 Task: In the Page Alex.pptxadd a new layout 'blank'and insert a shape 'right arrow'shape fill with colour greyshape outline with colour purpleshape effects 3-d rotation ' off axis 1 left'
Action: Mouse moved to (29, 84)
Screenshot: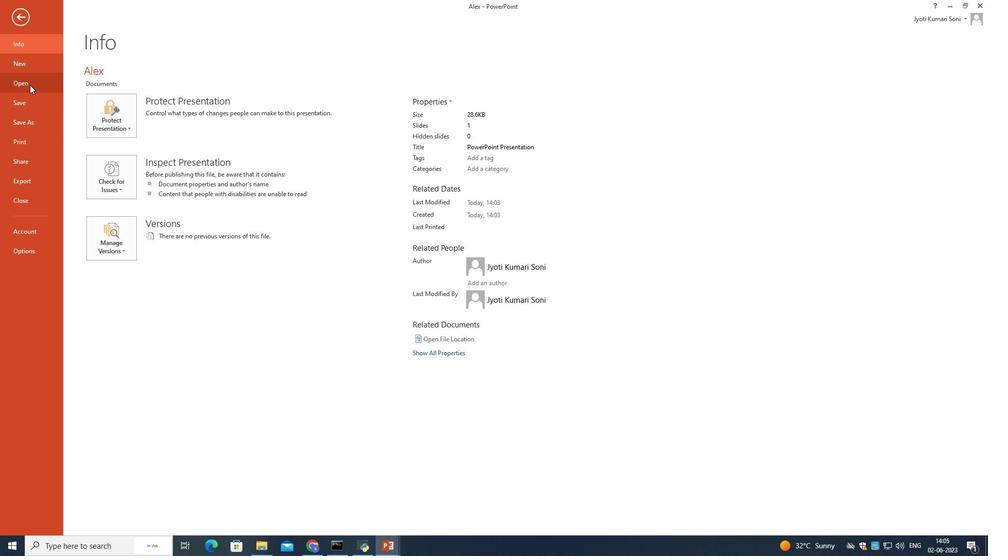 
Action: Mouse pressed left at (29, 84)
Screenshot: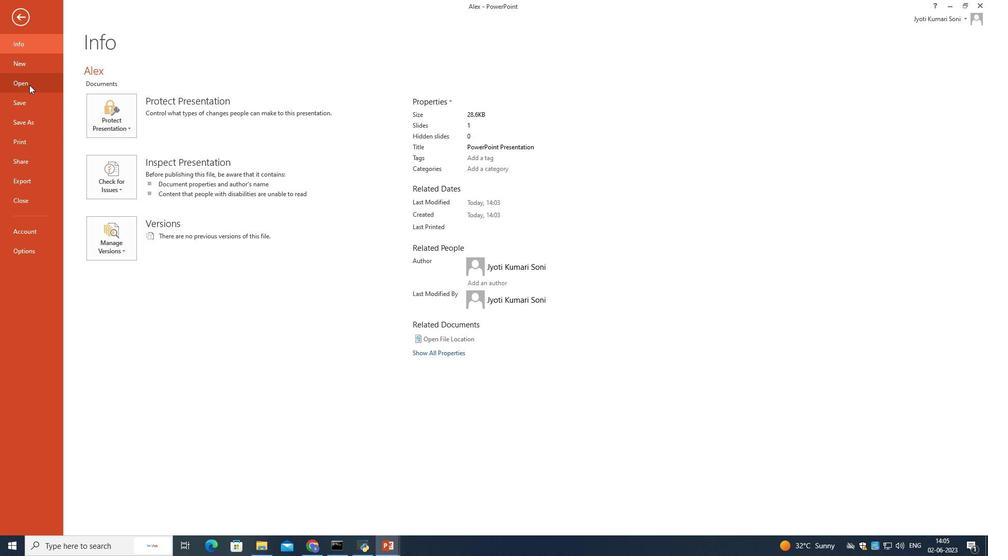 
Action: Mouse moved to (256, 113)
Screenshot: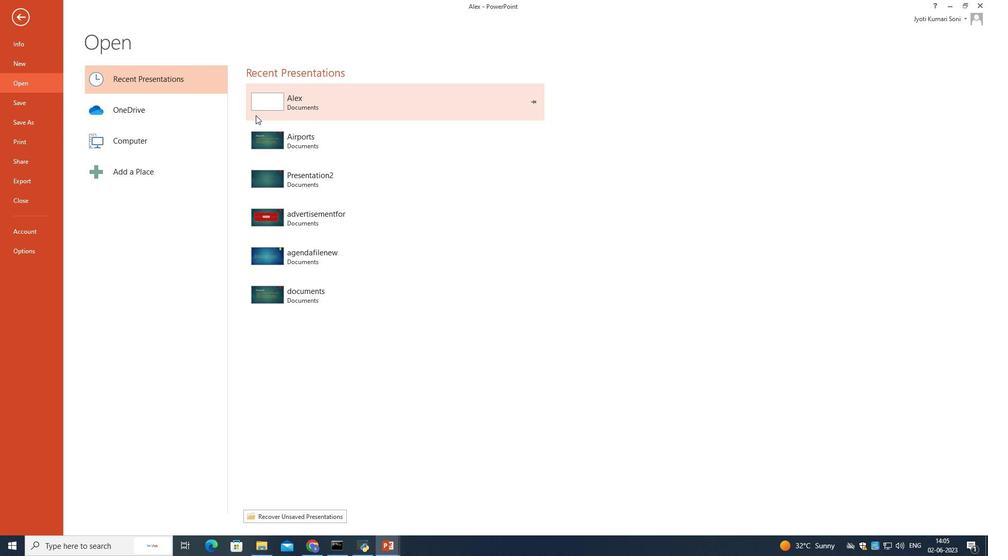 
Action: Mouse pressed left at (256, 113)
Screenshot: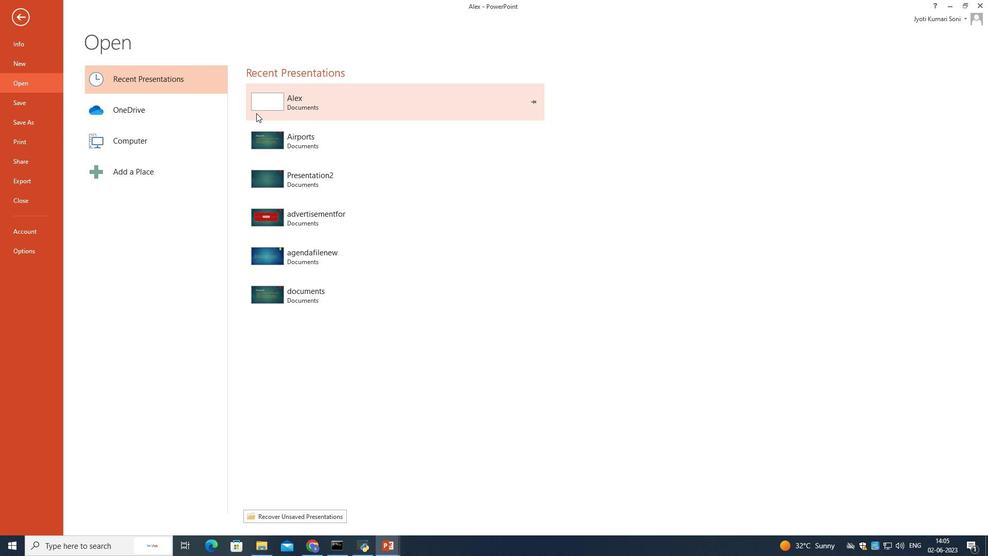 
Action: Mouse moved to (75, 20)
Screenshot: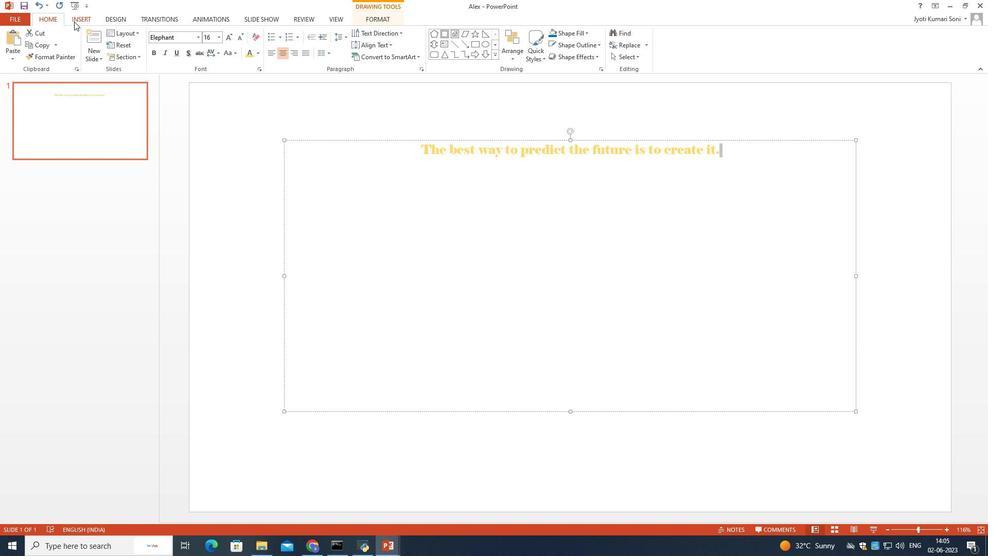 
Action: Mouse pressed left at (75, 20)
Screenshot: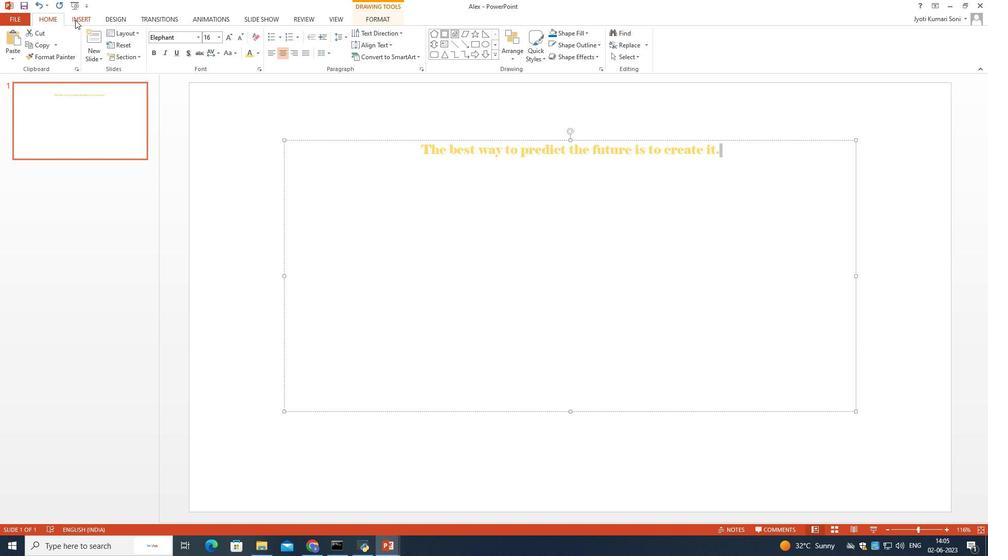 
Action: Mouse moved to (14, 43)
Screenshot: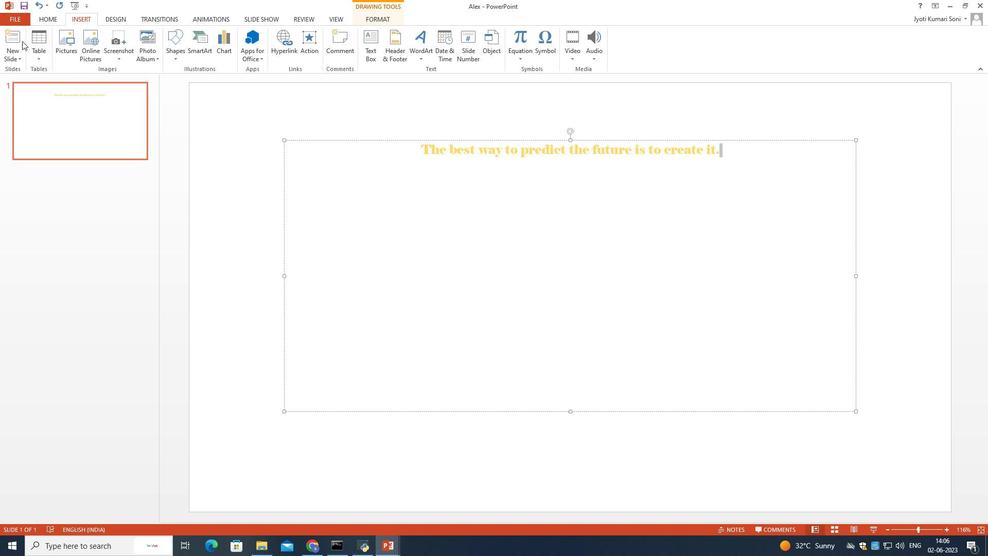 
Action: Mouse pressed left at (14, 43)
Screenshot: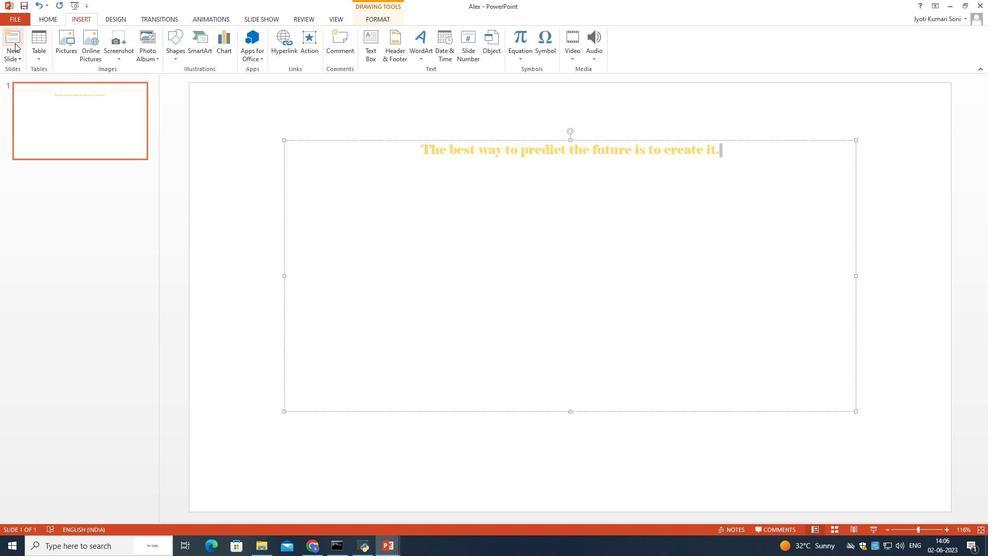 
Action: Mouse moved to (376, 167)
Screenshot: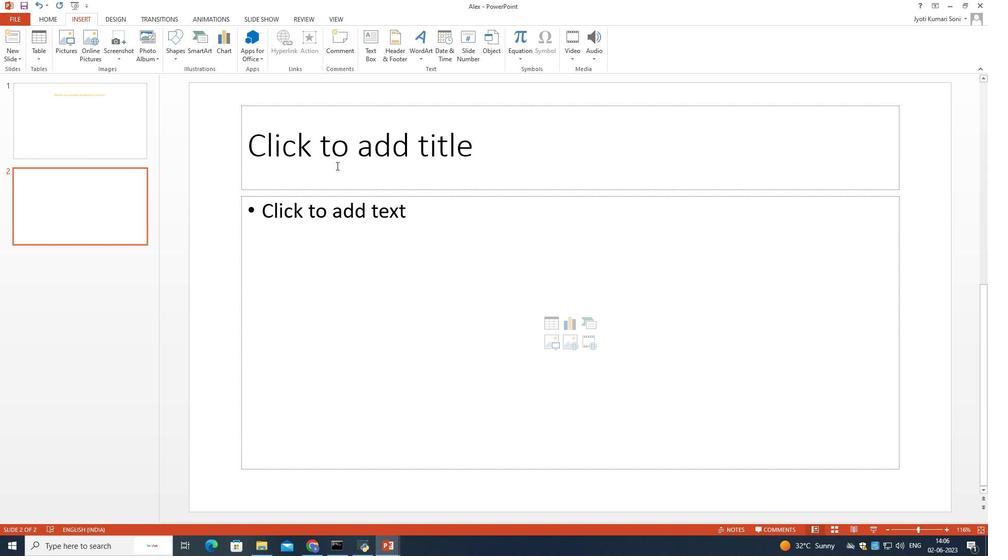
Action: Mouse pressed left at (376, 167)
Screenshot: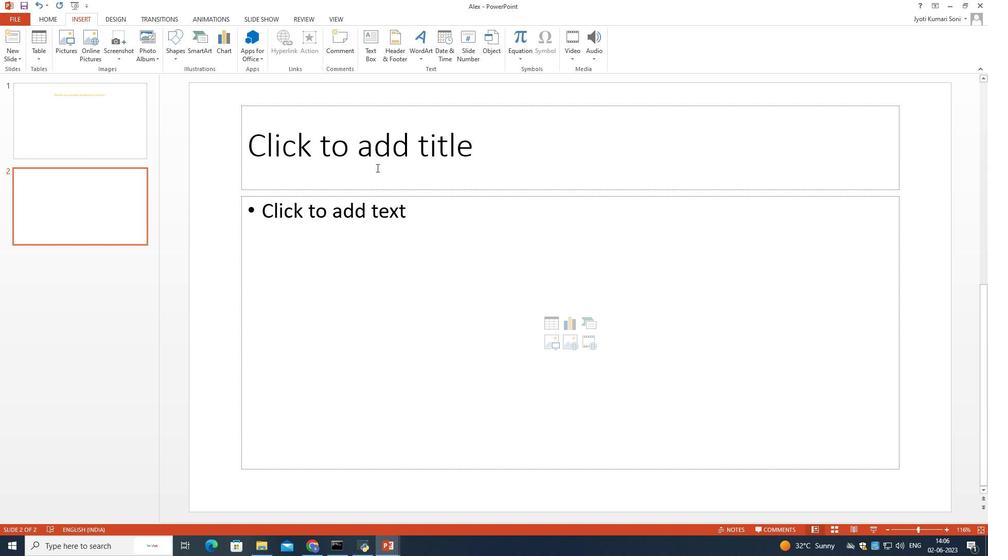 
Action: Mouse moved to (377, 167)
Screenshot: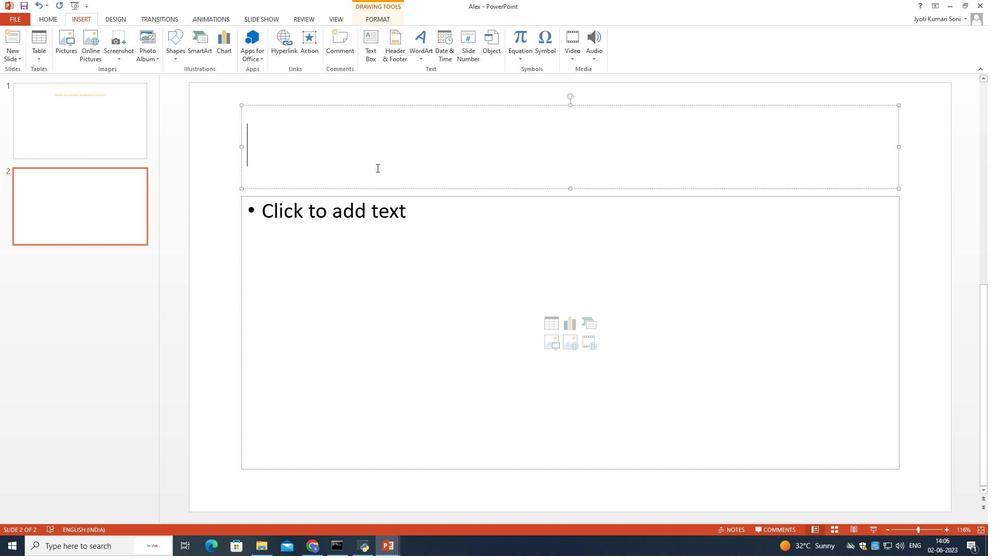 
Action: Mouse pressed left at (377, 167)
Screenshot: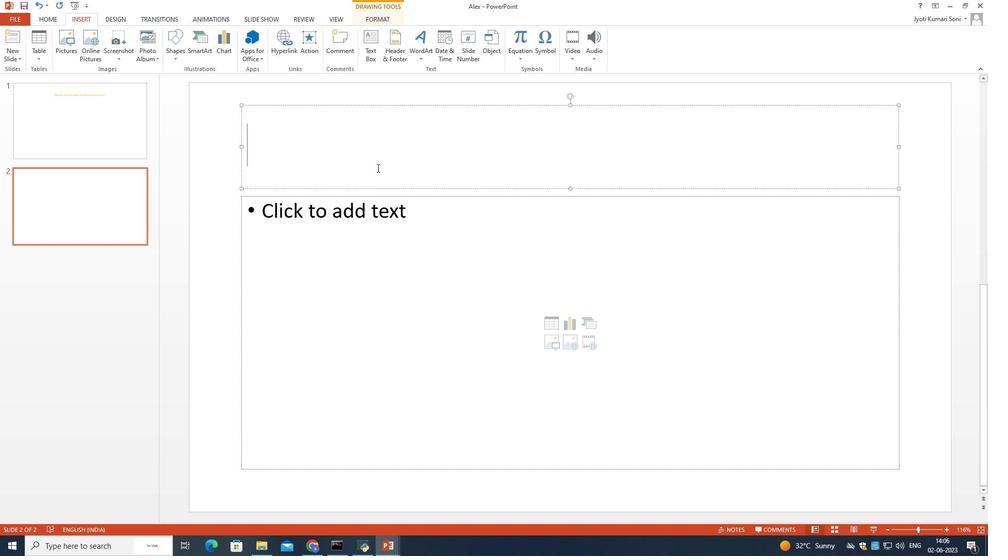 
Action: Mouse moved to (558, 104)
Screenshot: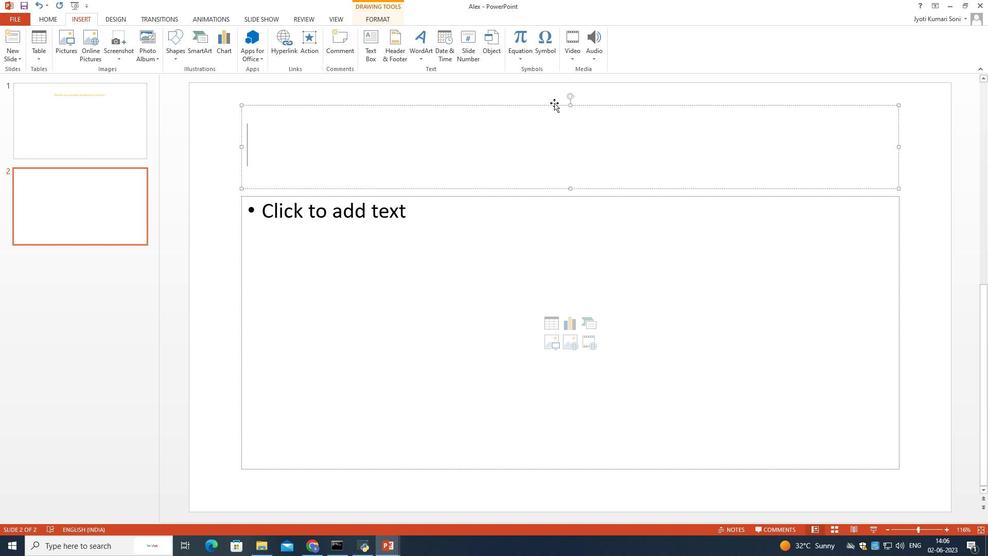 
Action: Mouse pressed right at (558, 104)
Screenshot: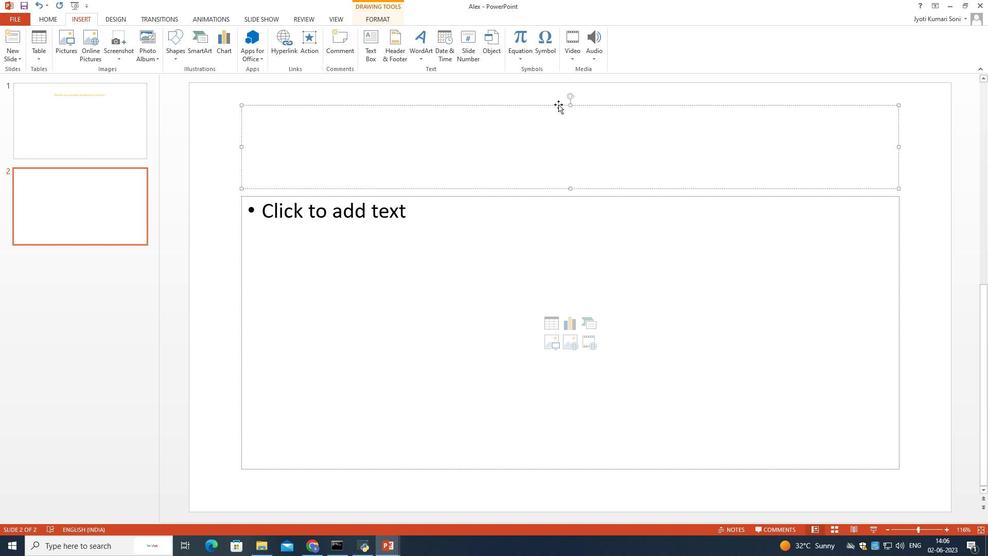 
Action: Mouse moved to (564, 111)
Screenshot: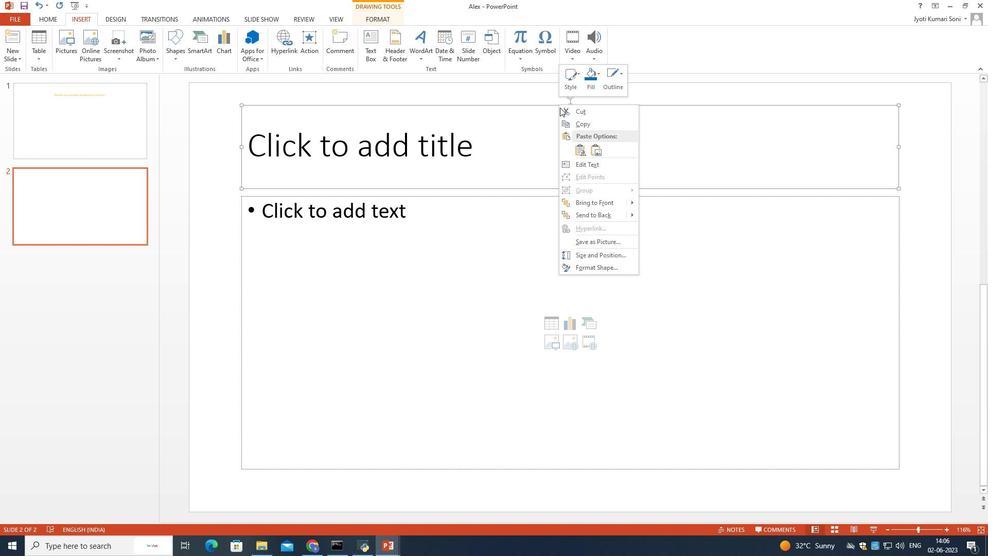 
Action: Mouse pressed left at (564, 111)
Screenshot: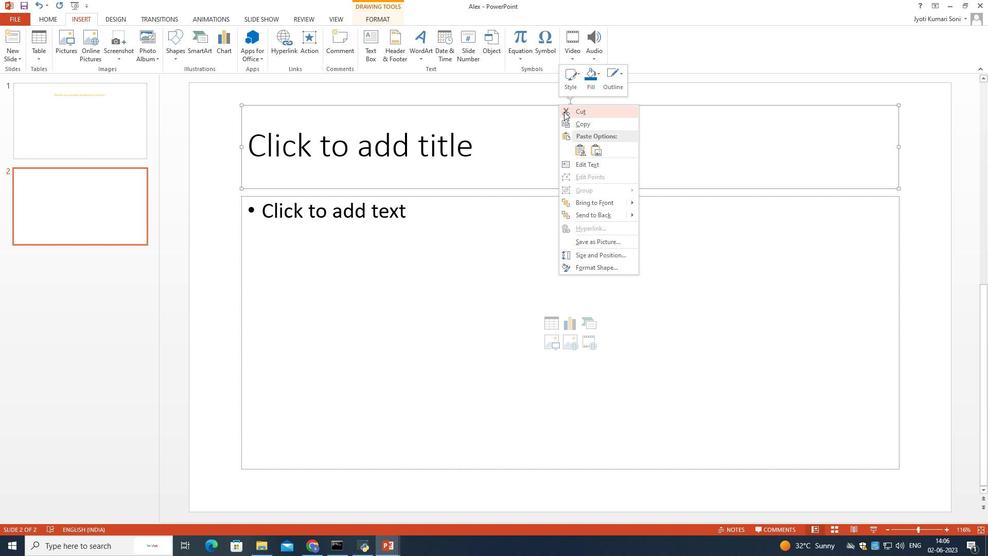 
Action: Mouse moved to (539, 215)
Screenshot: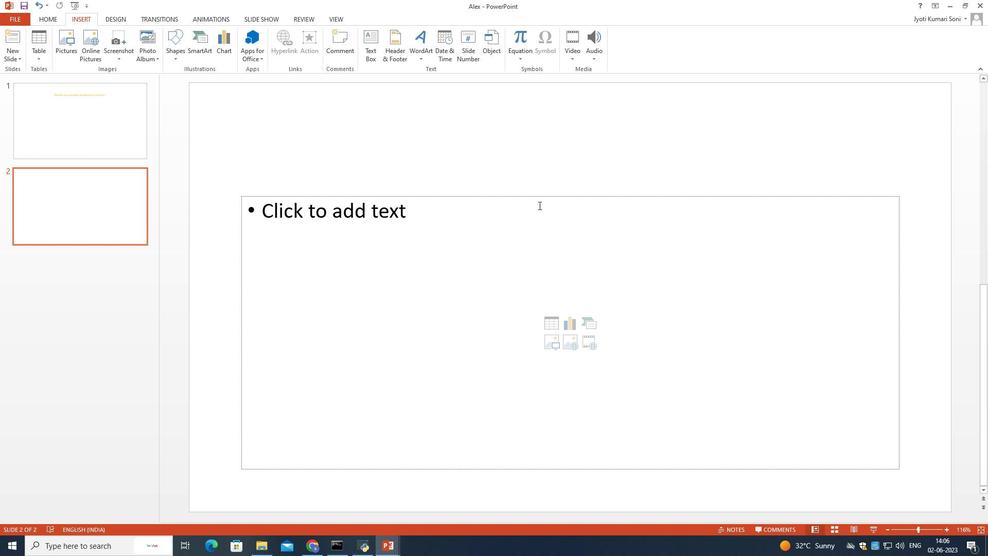 
Action: Mouse pressed left at (539, 215)
Screenshot: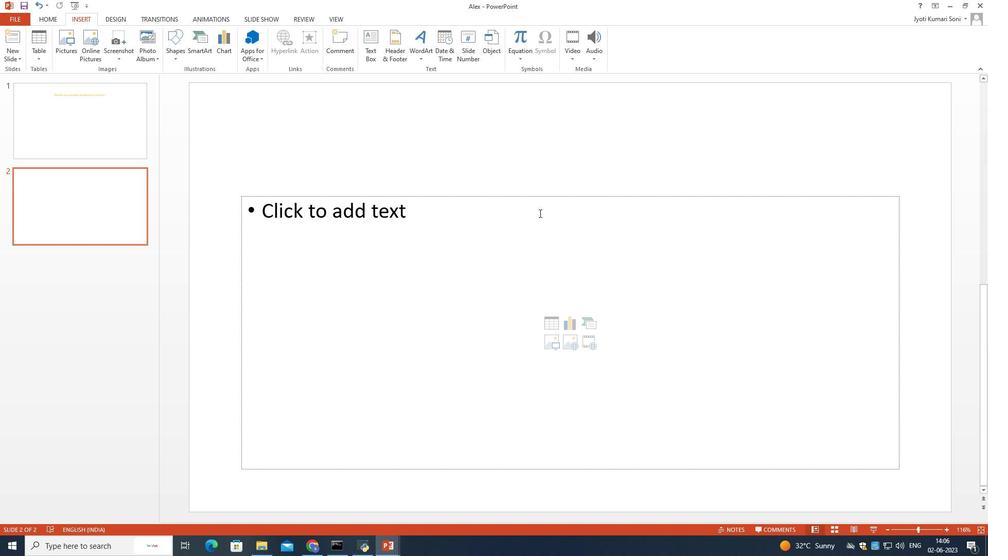 
Action: Mouse moved to (570, 196)
Screenshot: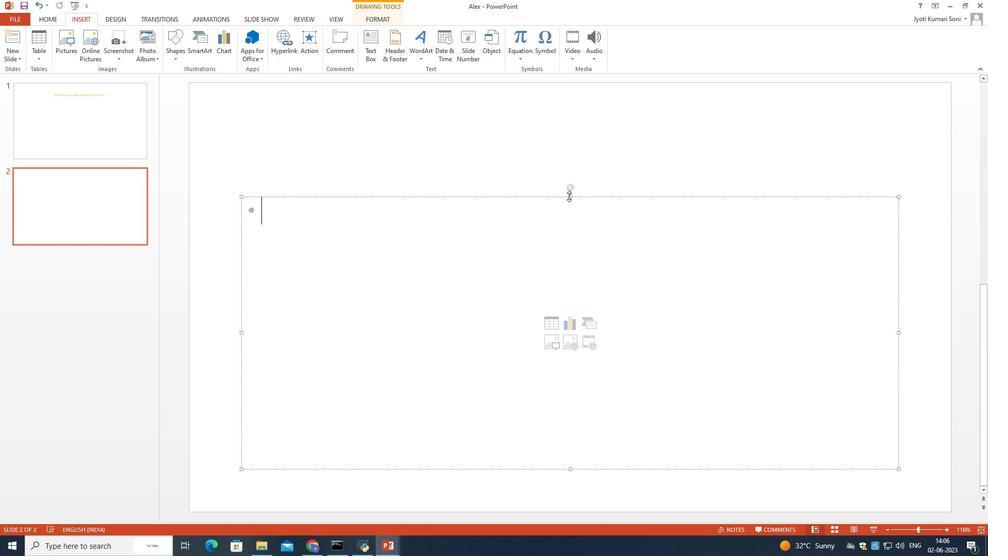 
Action: Mouse pressed left at (570, 196)
Screenshot: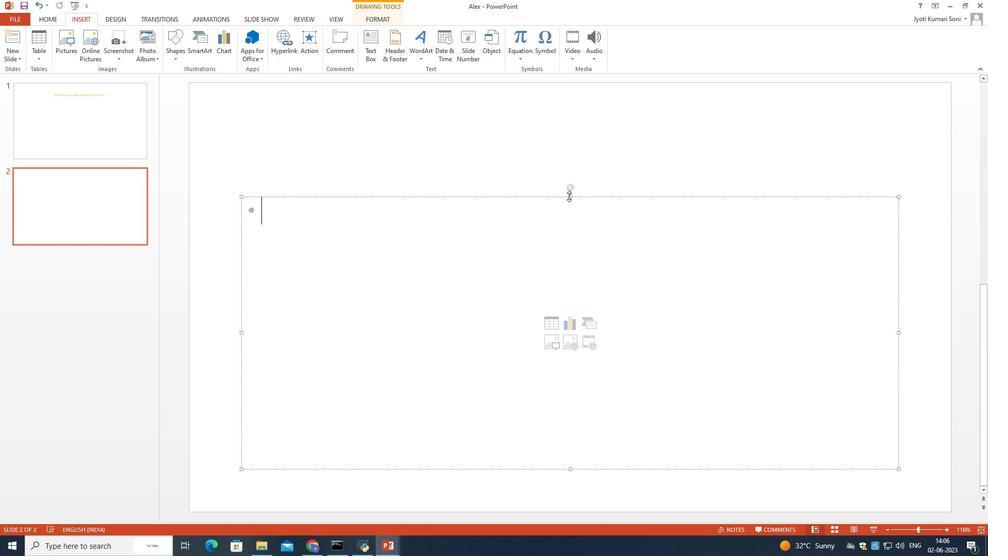 
Action: Mouse moved to (509, 201)
Screenshot: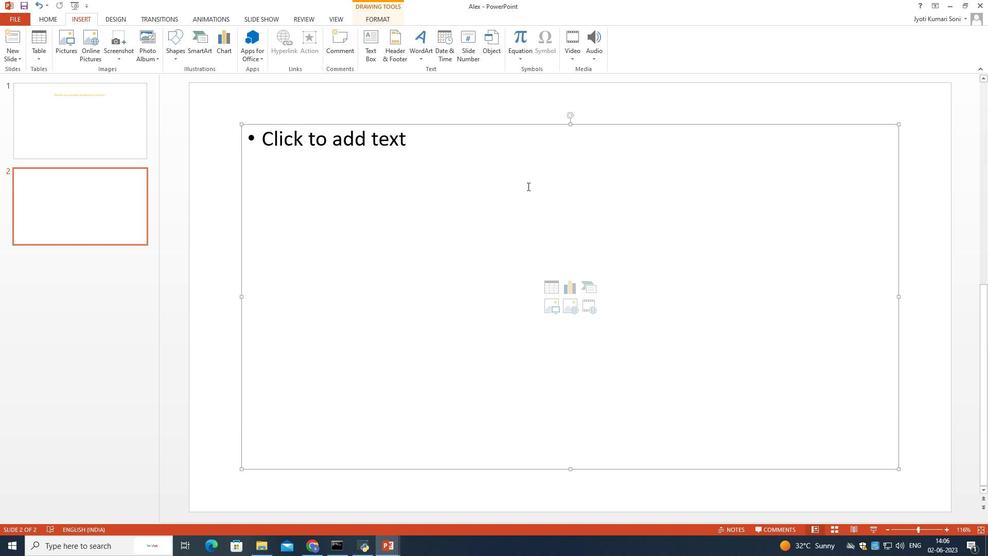 
Action: Mouse pressed left at (509, 201)
Screenshot: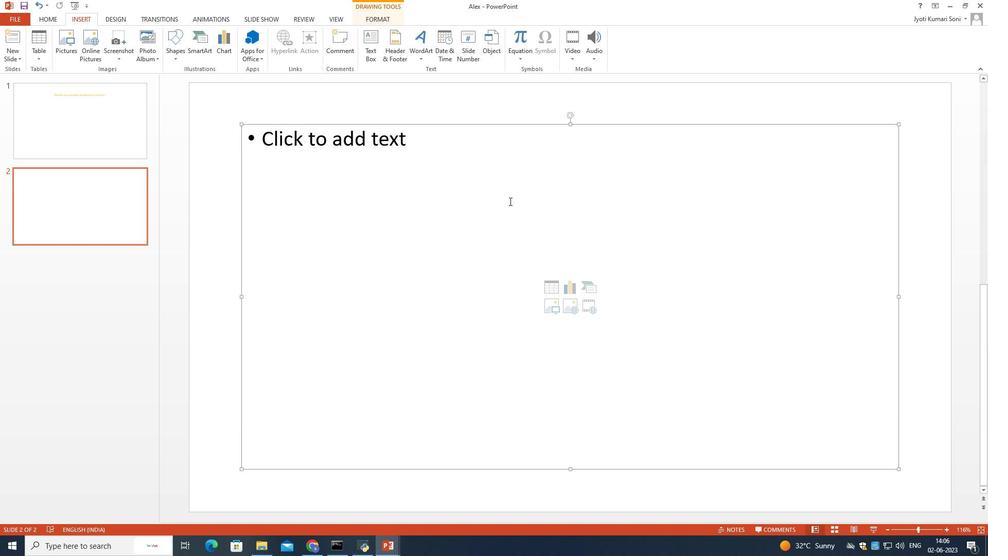 
Action: Mouse moved to (174, 61)
Screenshot: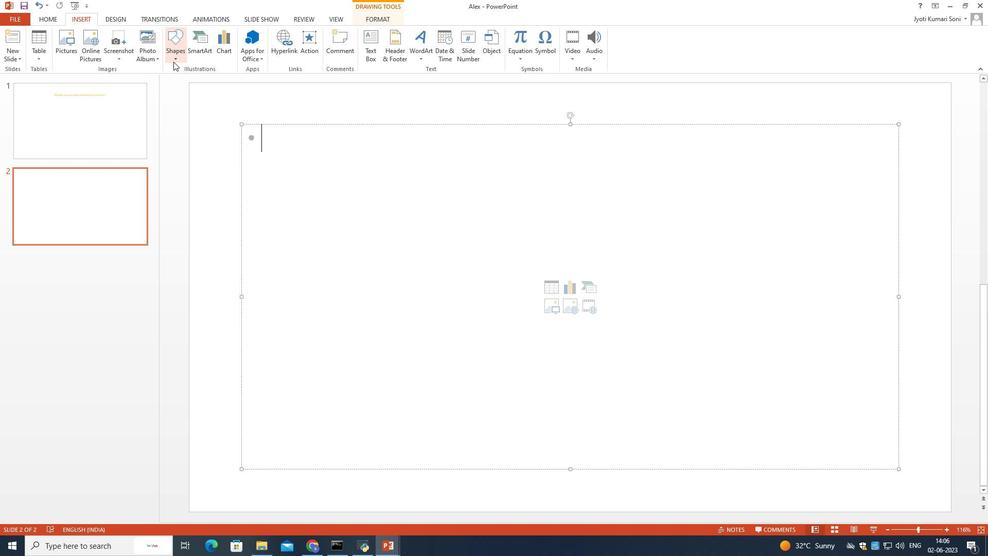 
Action: Mouse pressed left at (174, 61)
Screenshot: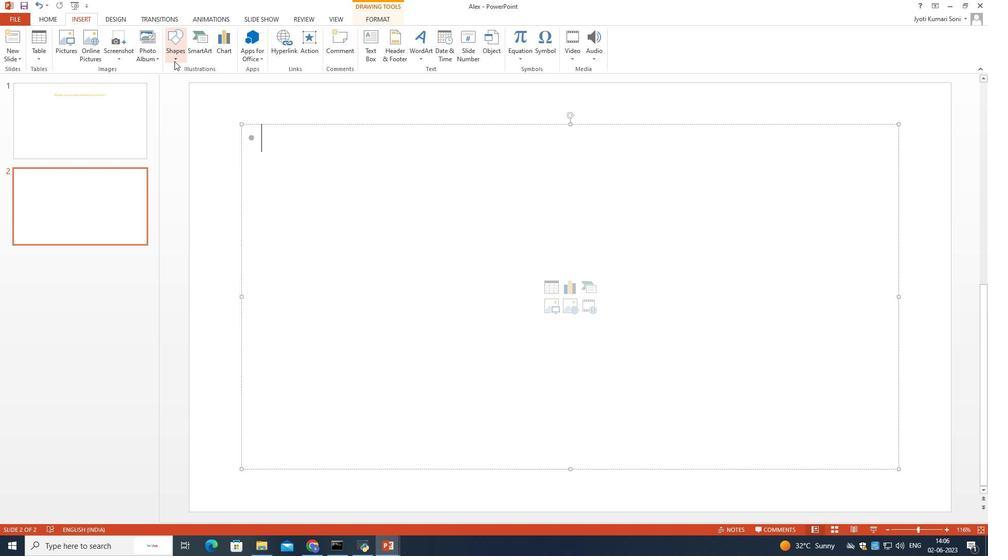 
Action: Mouse moved to (174, 211)
Screenshot: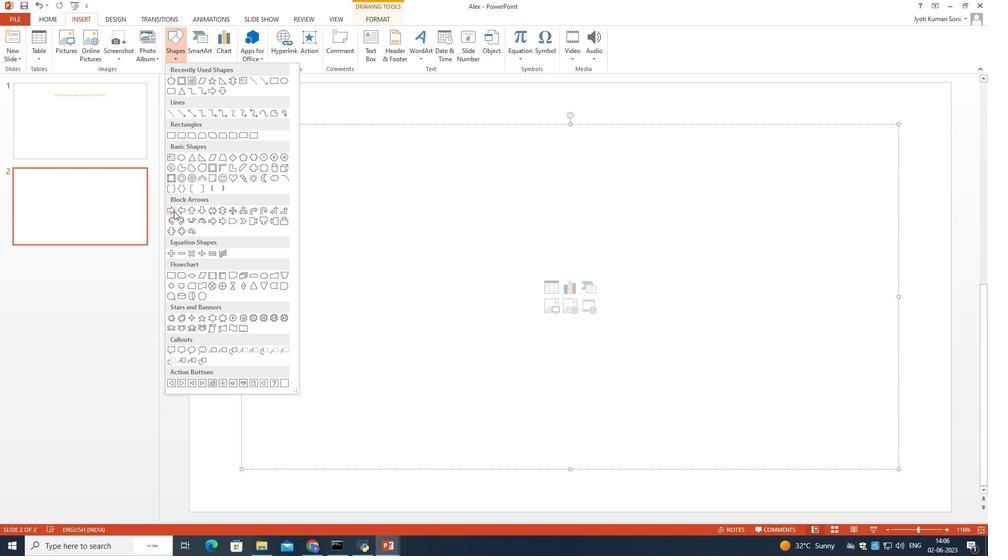 
Action: Mouse pressed left at (174, 211)
Screenshot: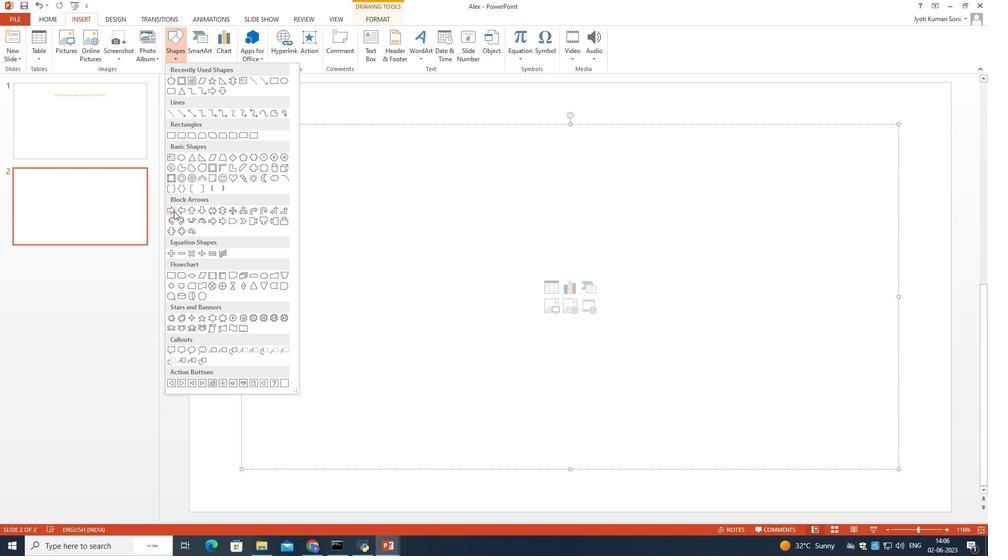 
Action: Mouse moved to (351, 201)
Screenshot: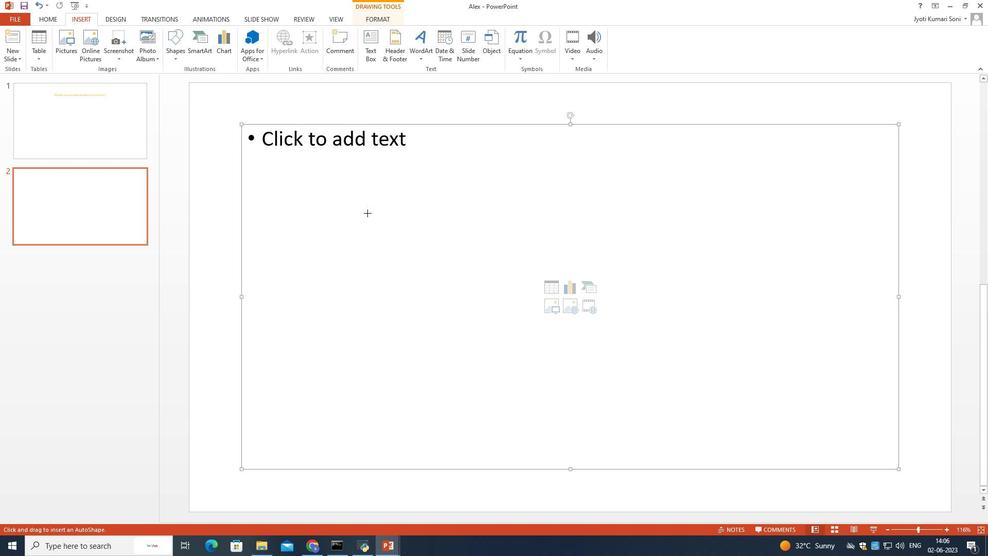 
Action: Mouse pressed left at (351, 201)
Screenshot: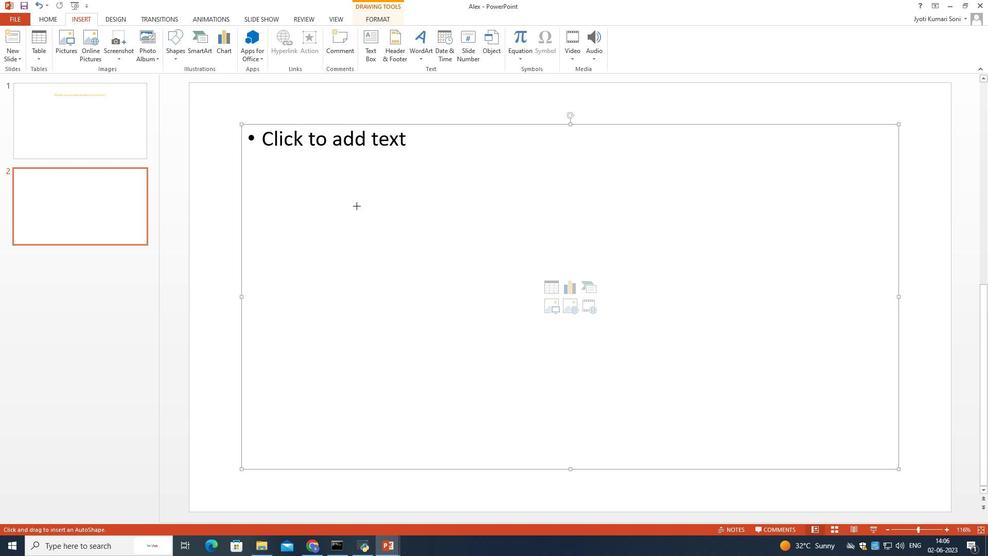 
Action: Mouse moved to (479, 310)
Screenshot: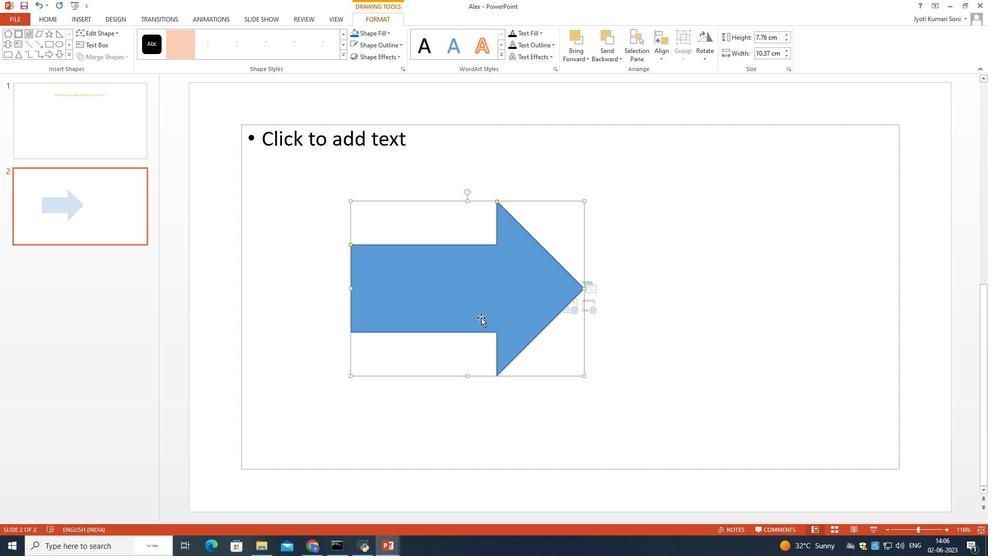 
Action: Mouse pressed left at (479, 310)
Screenshot: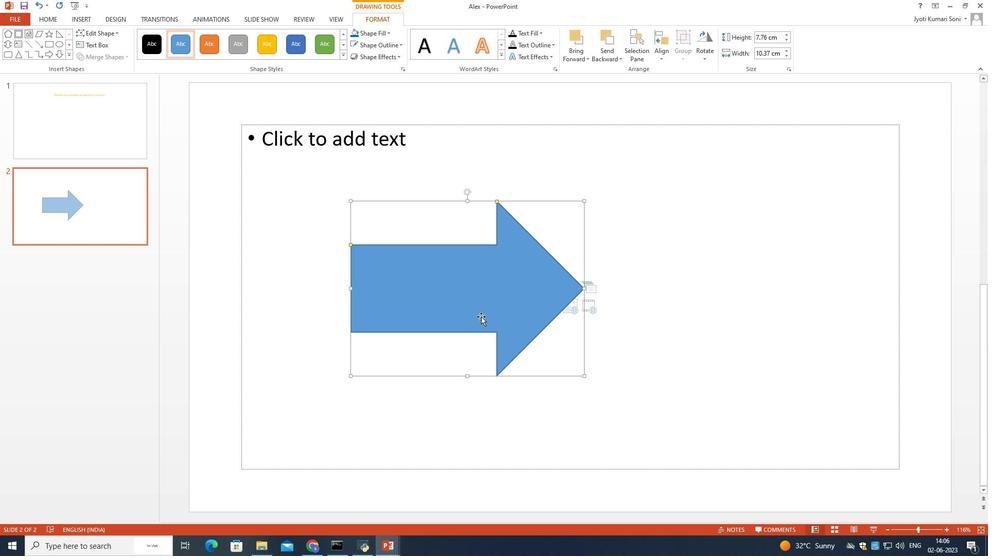 
Action: Mouse moved to (521, 220)
Screenshot: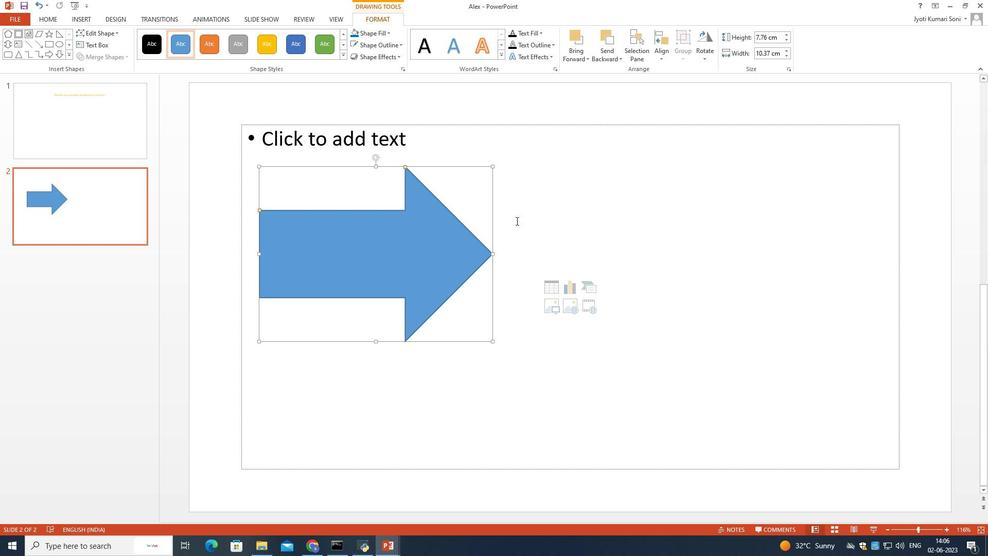 
Action: Mouse pressed left at (521, 220)
Screenshot: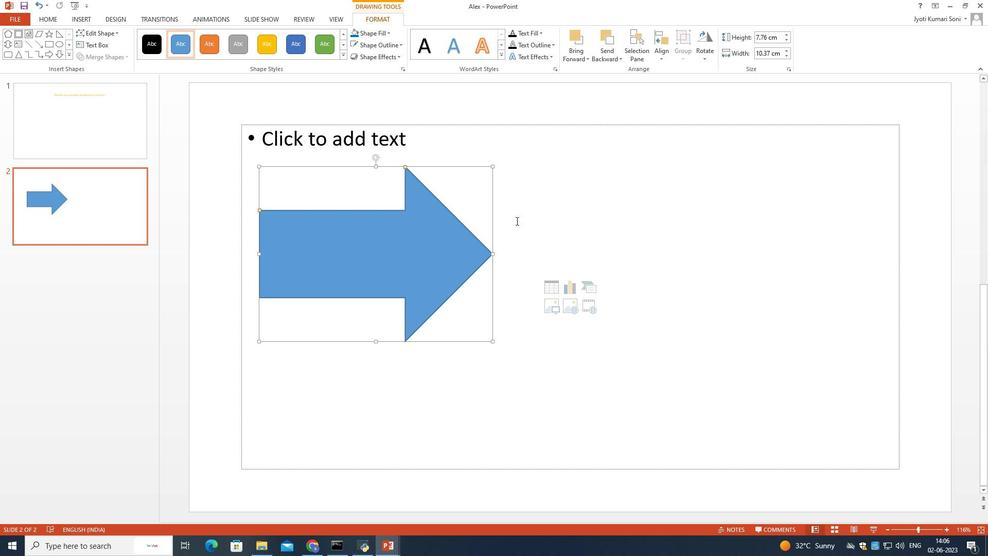 
Action: Mouse moved to (384, 222)
Screenshot: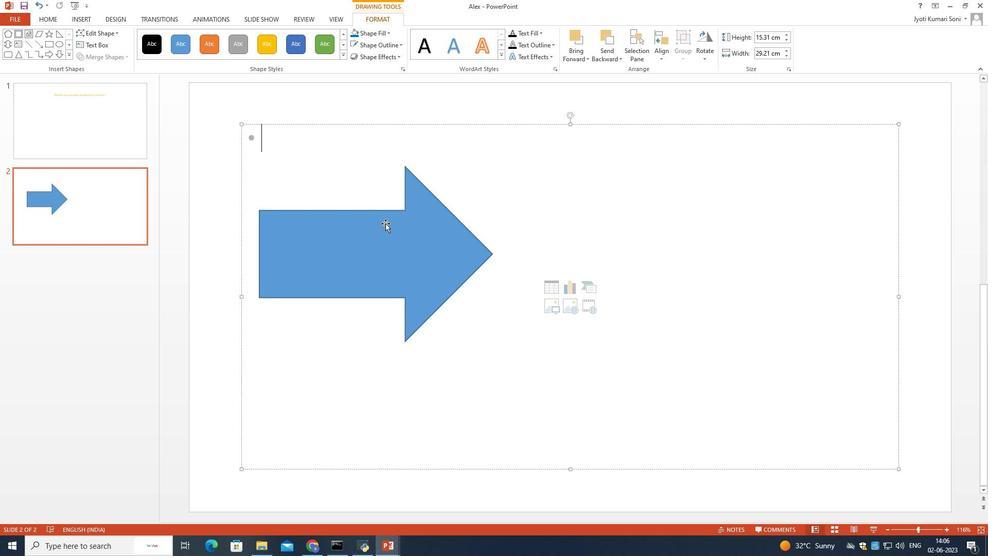 
Action: Key pressed <Key.backspace>
Screenshot: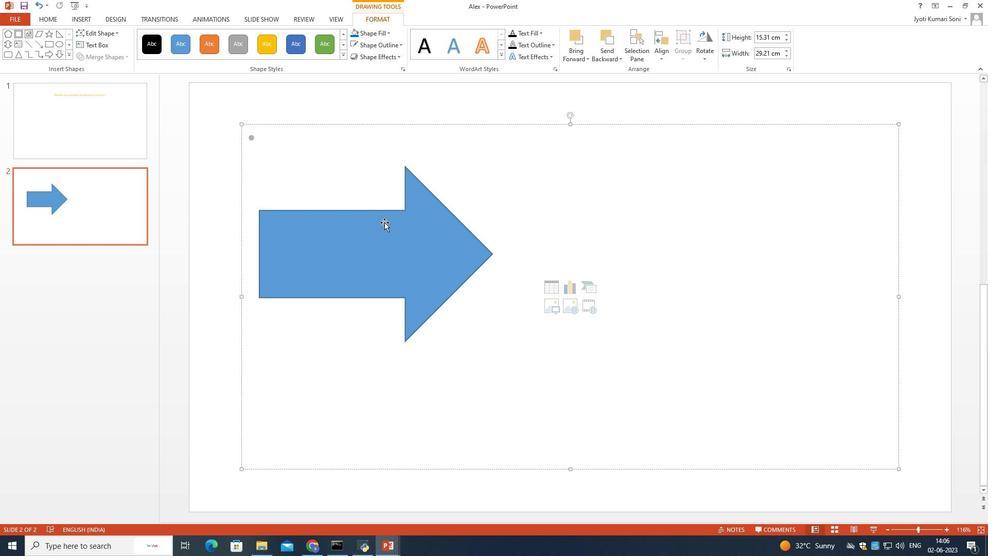 
Action: Mouse moved to (351, 258)
Screenshot: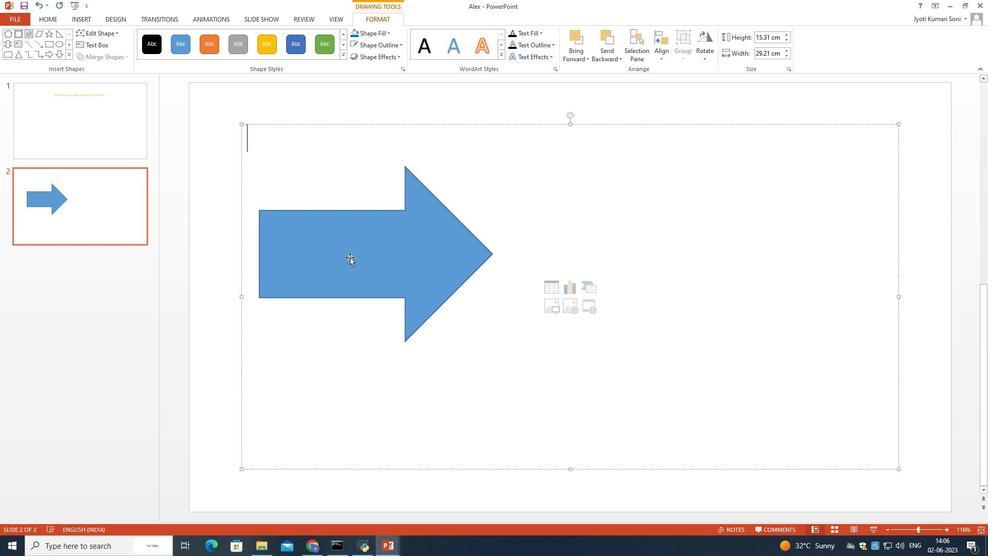 
Action: Mouse pressed left at (351, 258)
Screenshot: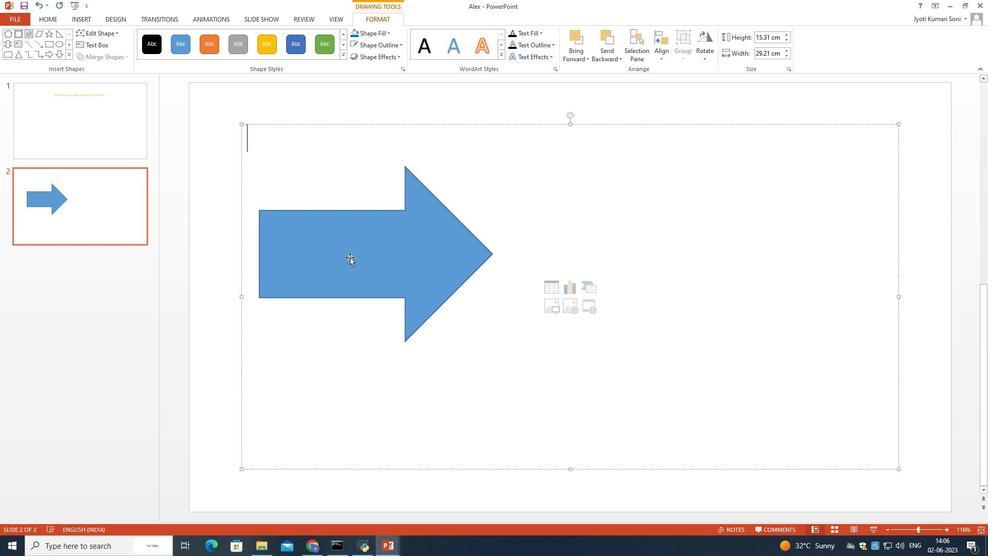 
Action: Mouse moved to (234, 43)
Screenshot: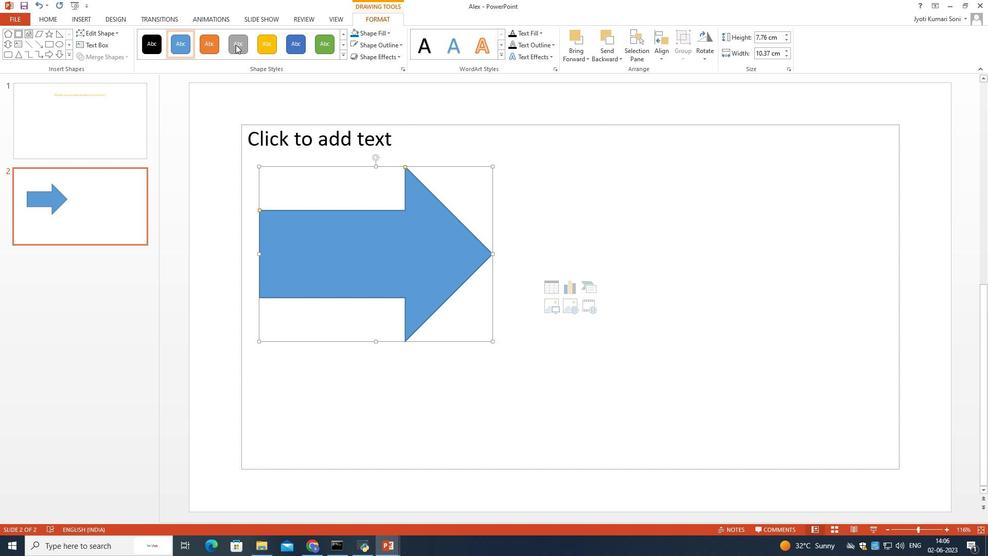 
Action: Mouse pressed left at (234, 43)
Screenshot: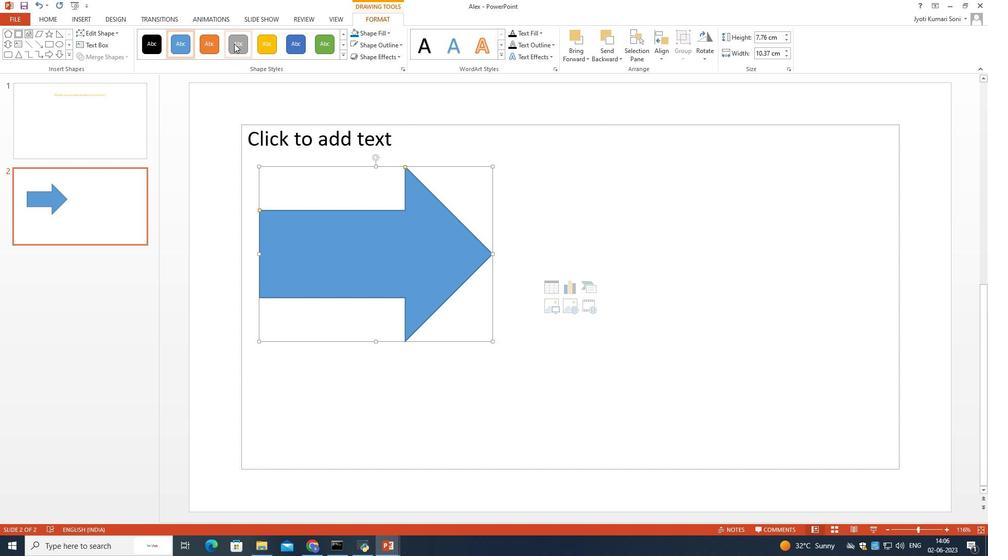 
Action: Mouse moved to (334, 228)
Screenshot: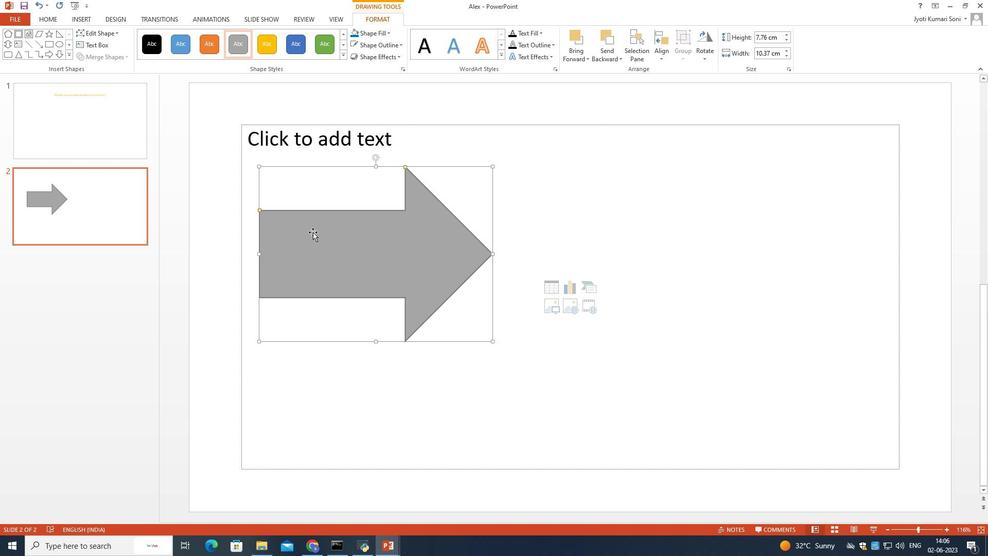 
Action: Mouse pressed left at (334, 228)
Screenshot: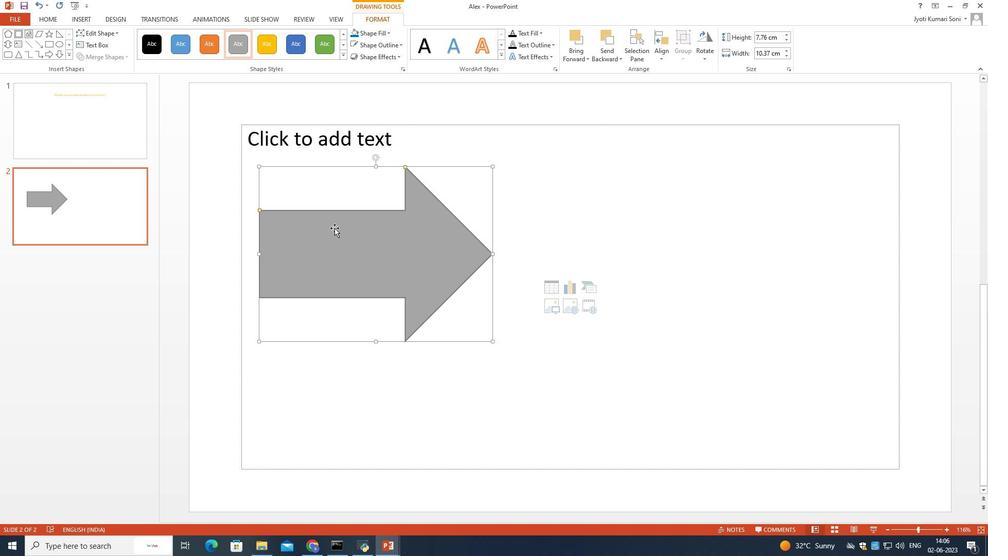 
Action: Mouse moved to (548, 44)
Screenshot: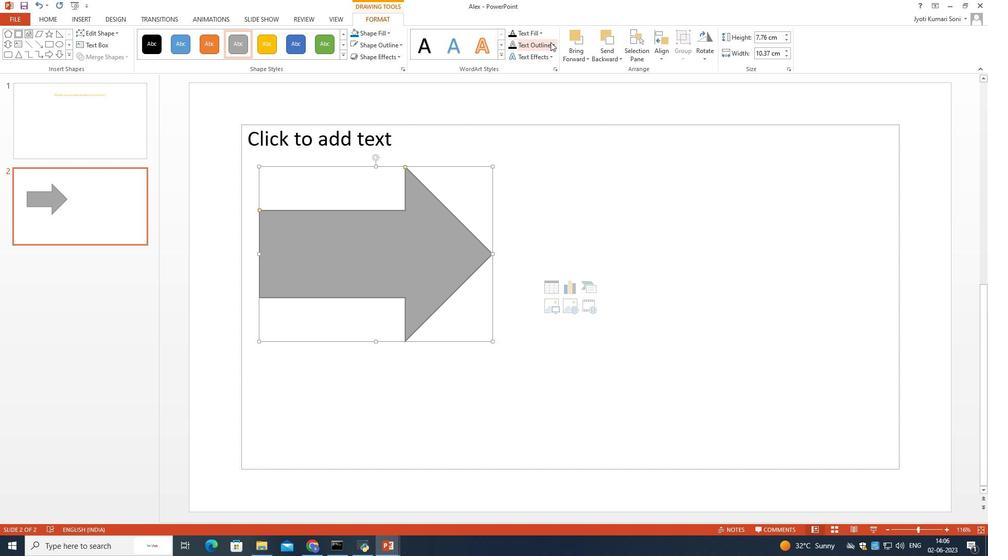 
Action: Mouse pressed left at (548, 44)
Screenshot: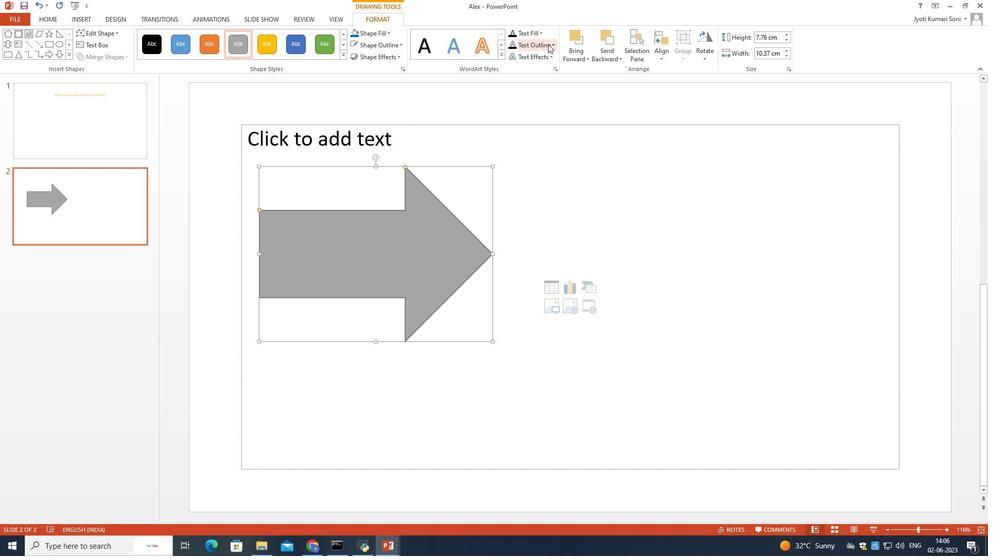 
Action: Mouse moved to (409, 231)
Screenshot: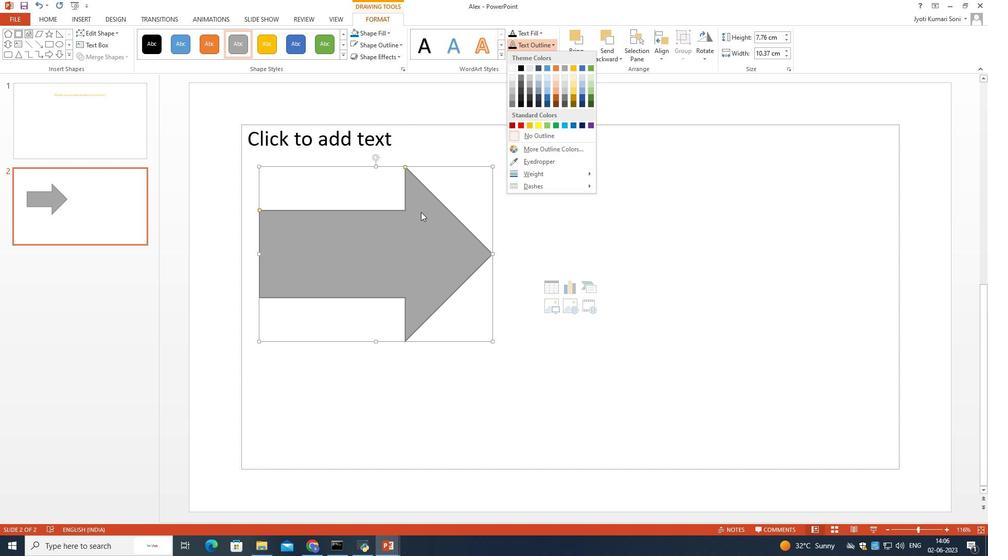 
Action: Mouse pressed left at (409, 231)
Screenshot: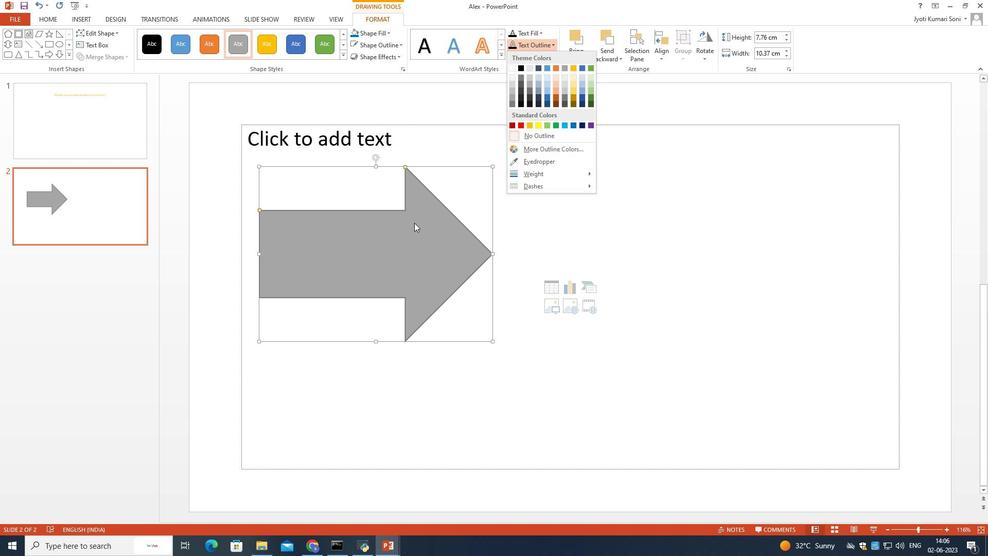 
Action: Mouse moved to (374, 14)
Screenshot: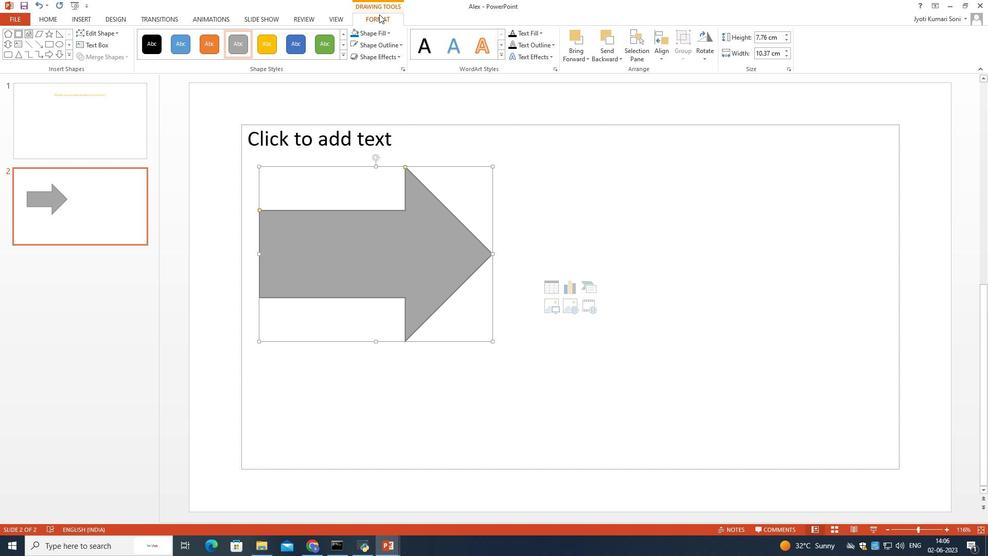 
Action: Mouse pressed left at (374, 14)
Screenshot: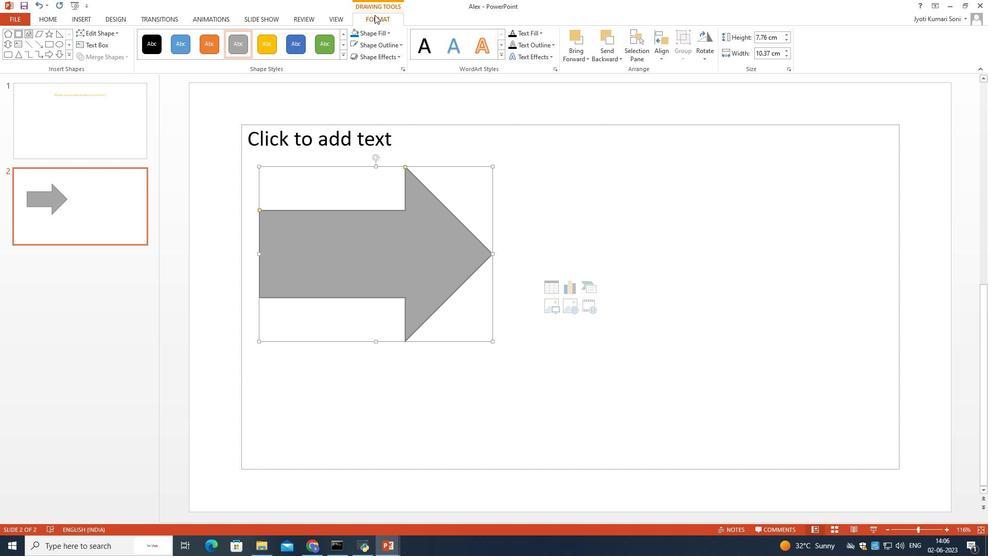 
Action: Mouse moved to (400, 45)
Screenshot: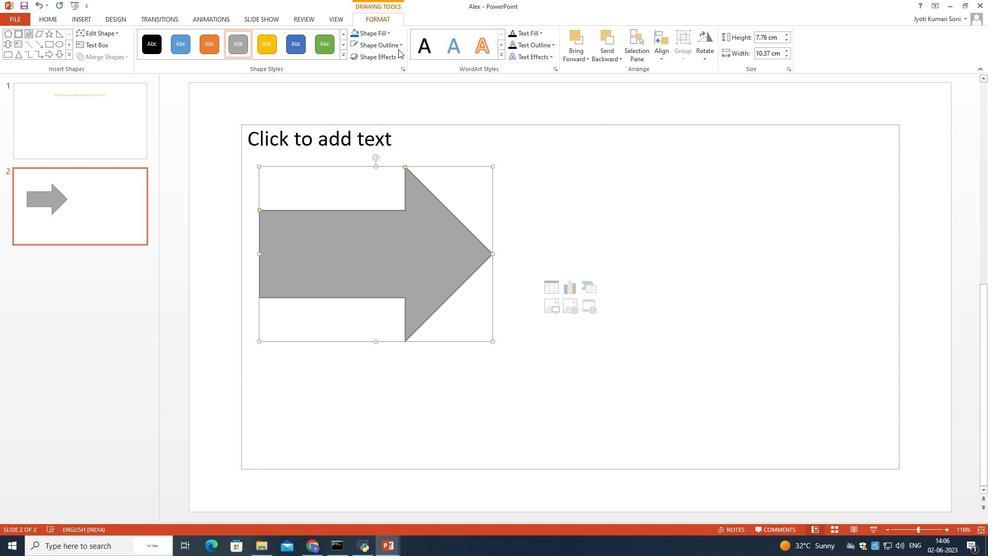 
Action: Mouse pressed left at (400, 45)
Screenshot: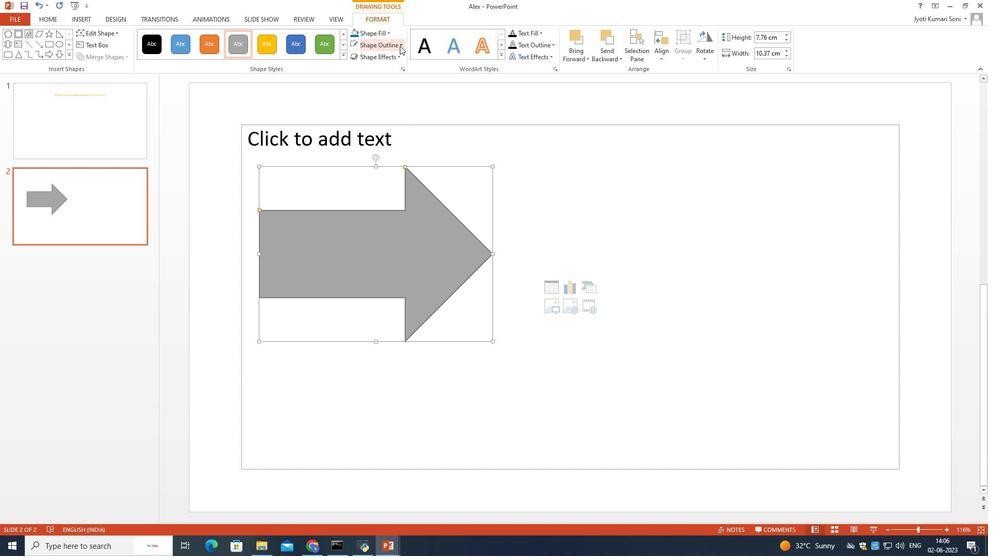
Action: Mouse moved to (432, 125)
Screenshot: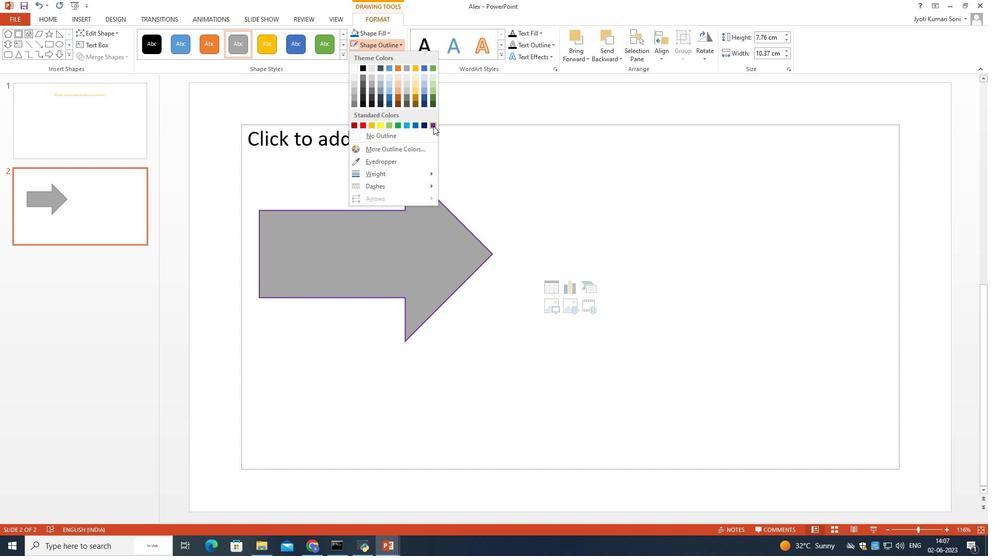 
Action: Mouse pressed left at (432, 125)
Screenshot: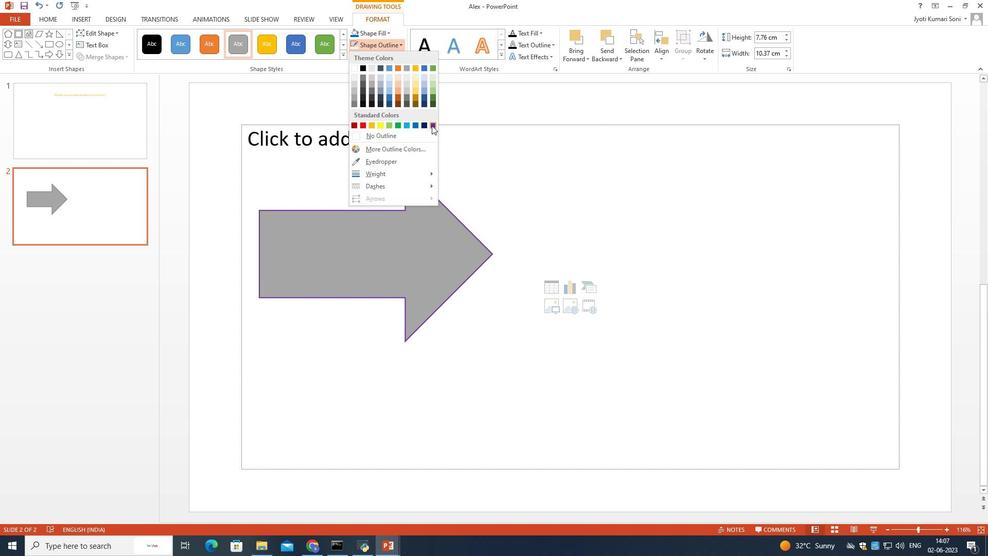 
Action: Mouse moved to (384, 57)
Screenshot: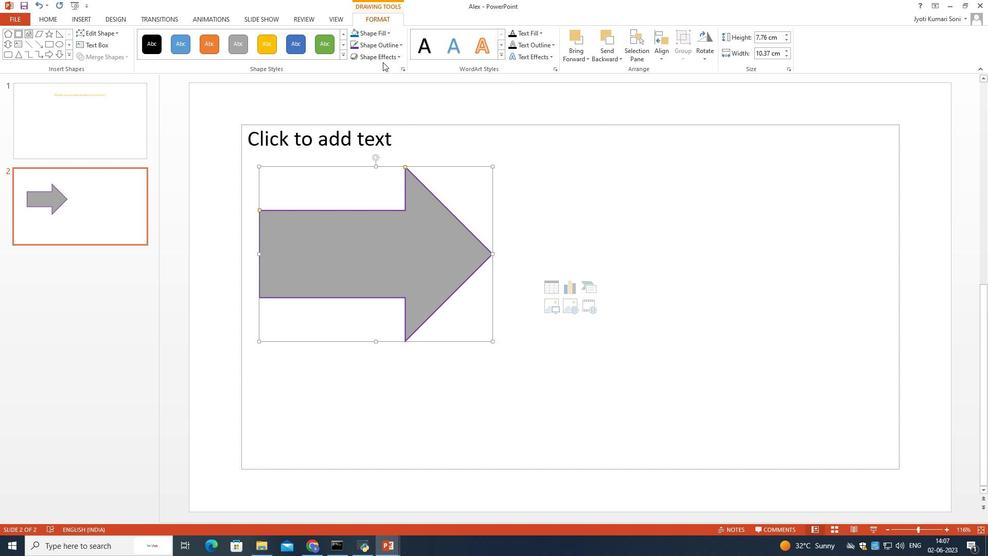
Action: Mouse pressed left at (384, 57)
Screenshot: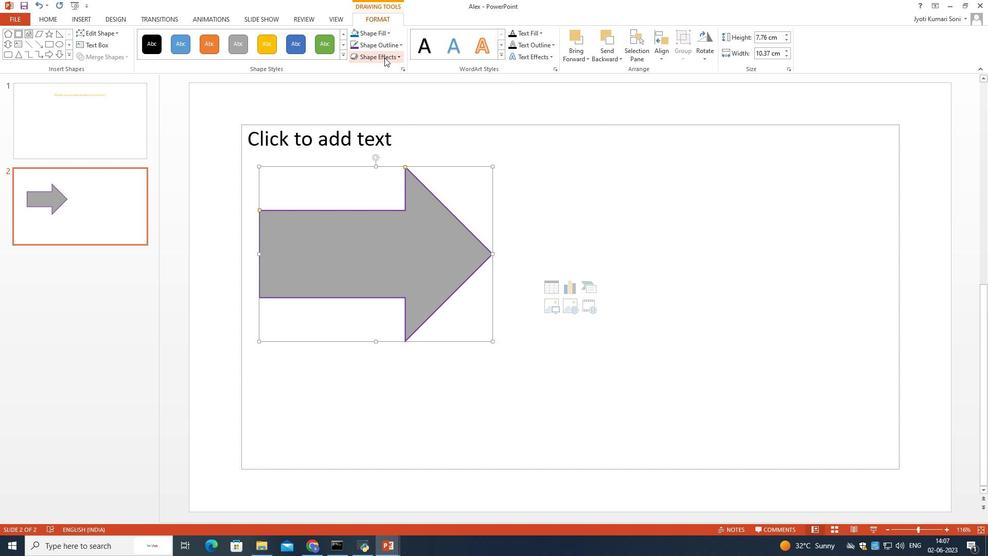
Action: Mouse moved to (461, 296)
Screenshot: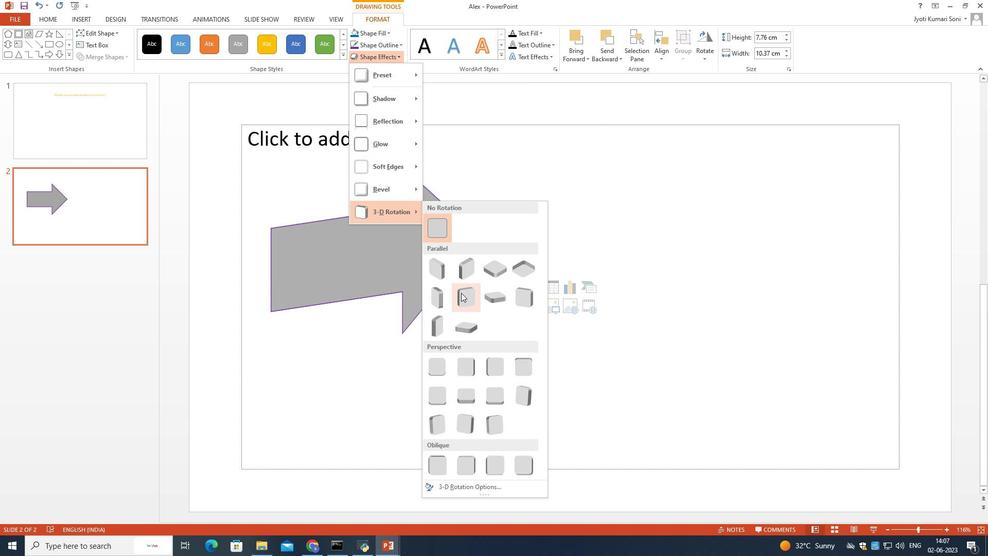 
Action: Mouse scrolled (461, 295) with delta (0, 0)
Screenshot: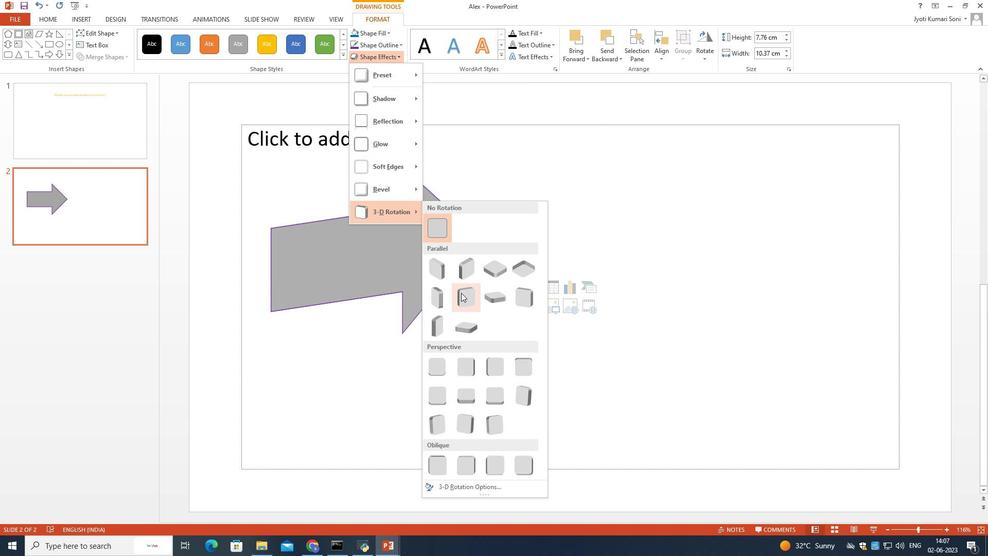 
Action: Mouse scrolled (461, 296) with delta (0, 0)
Screenshot: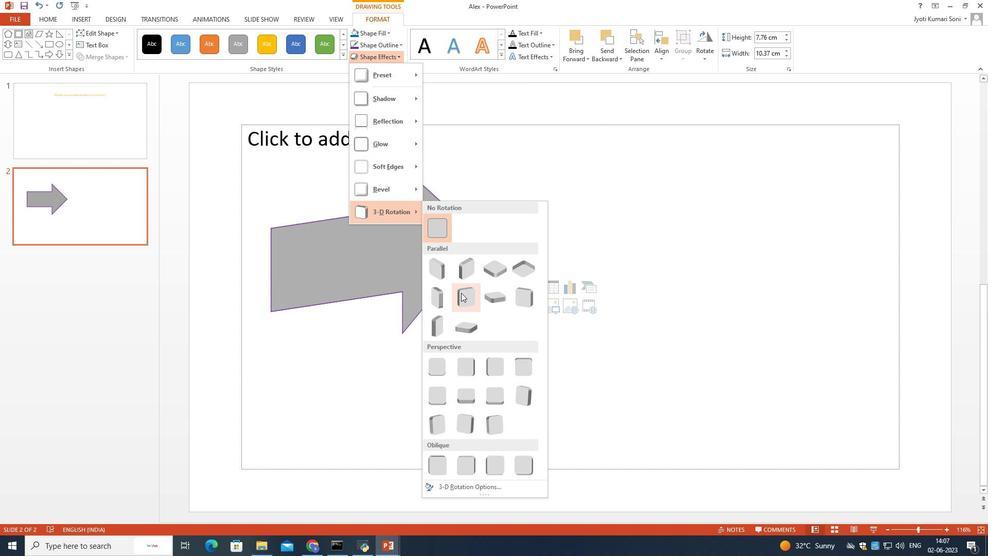 
Action: Mouse moved to (446, 297)
Screenshot: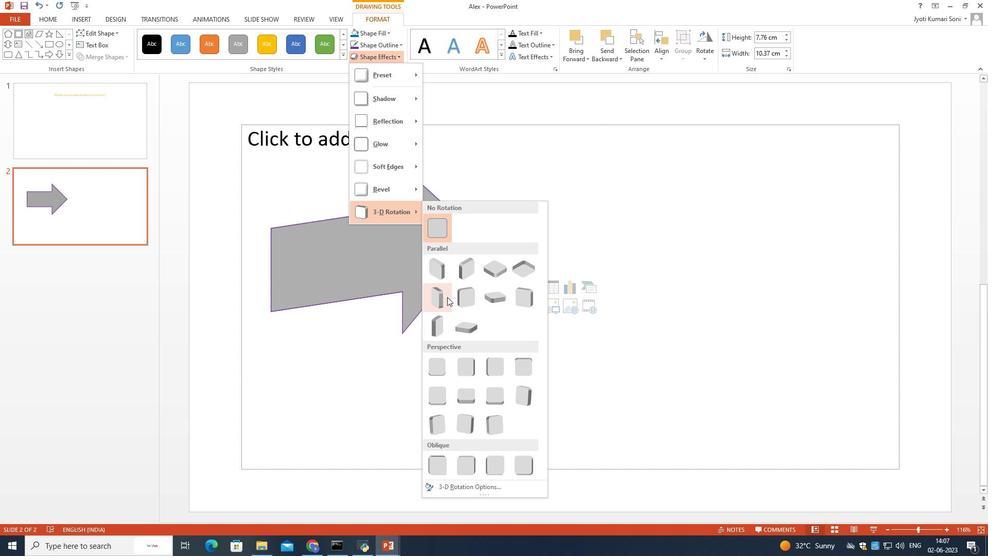 
Action: Mouse pressed left at (446, 297)
Screenshot: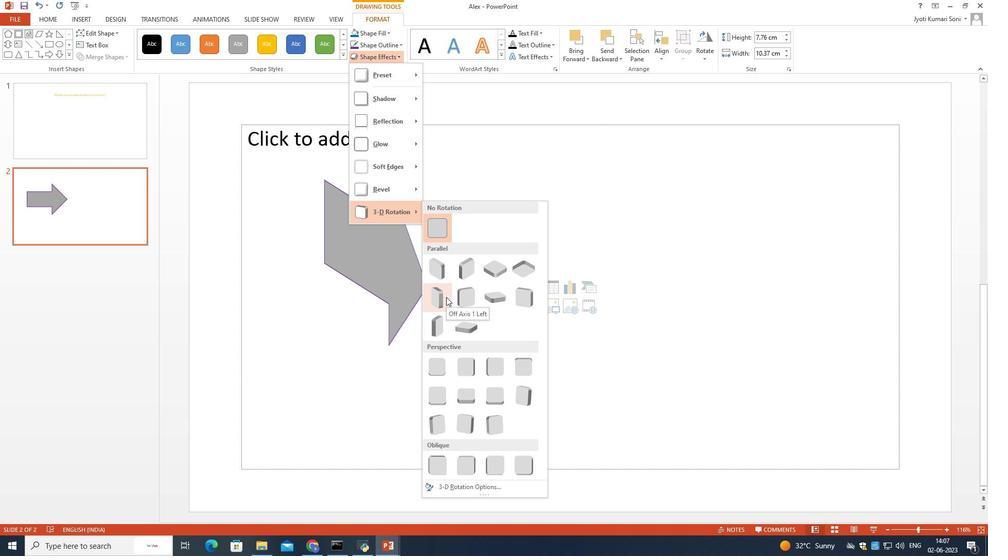 
Action: Mouse moved to (557, 266)
Screenshot: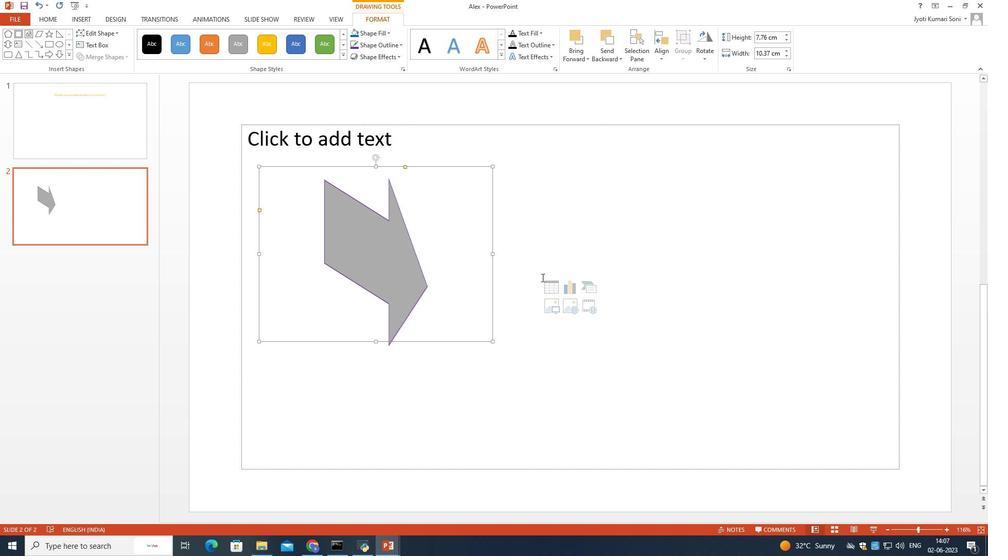 
Action: Mouse pressed left at (557, 266)
Screenshot: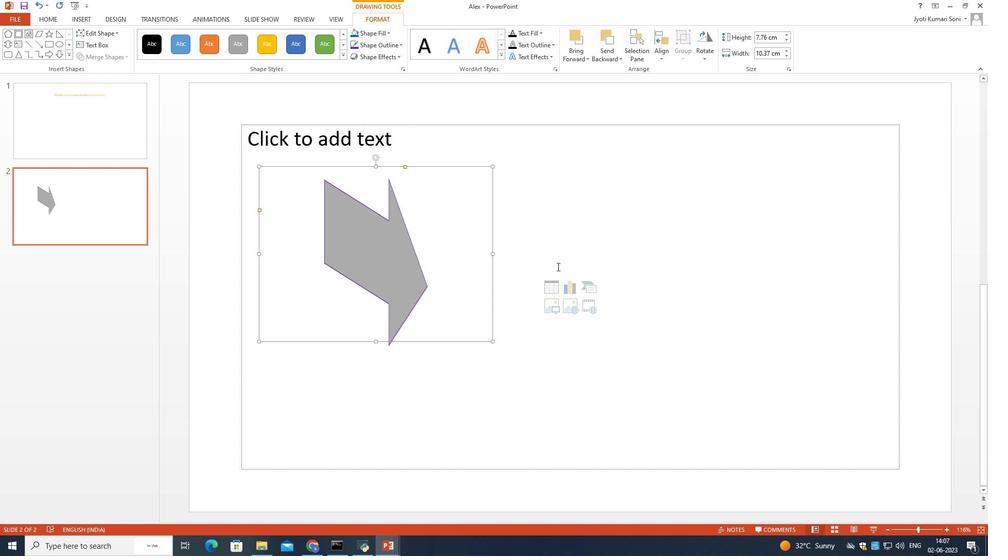 
Action: Mouse moved to (477, 300)
Screenshot: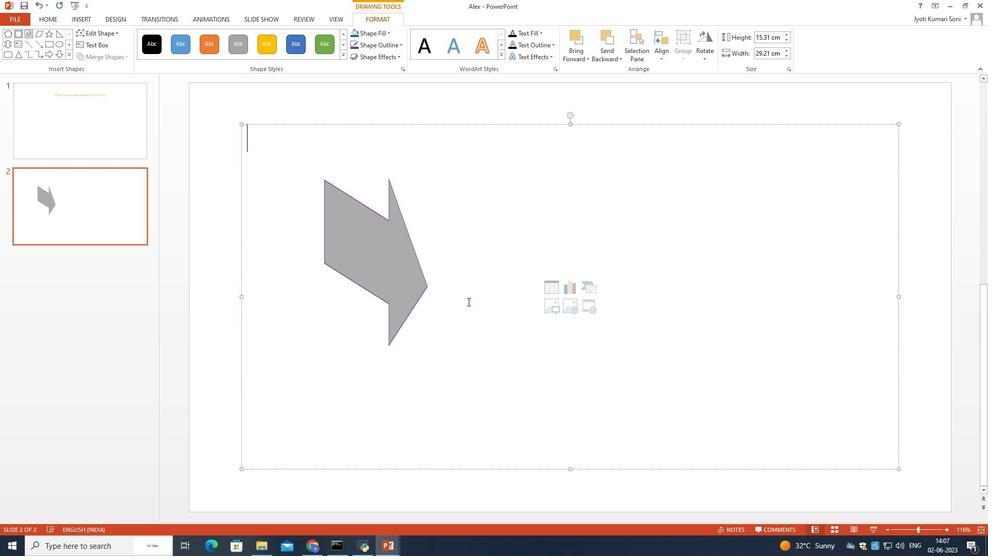 
Action: Mouse pressed left at (477, 300)
Screenshot: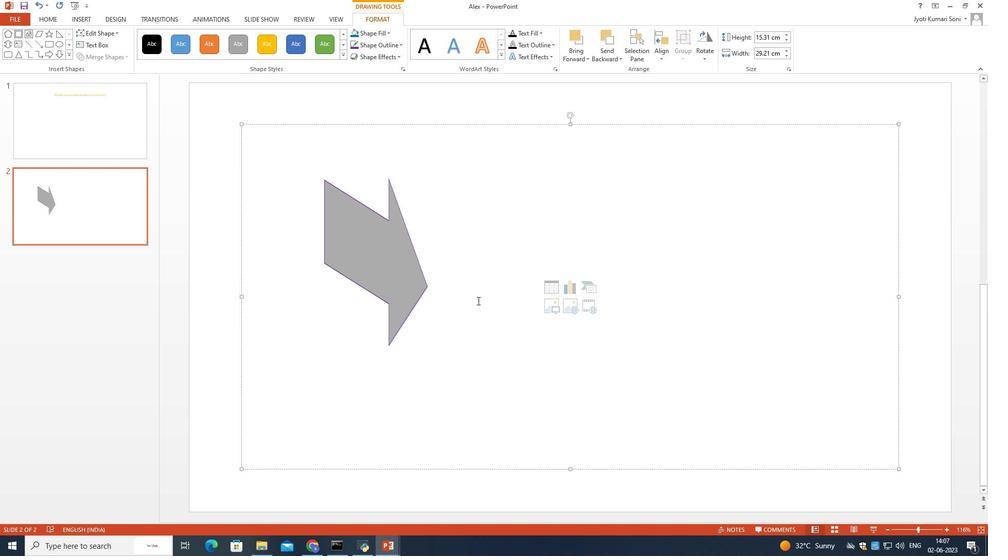 
Action: Mouse moved to (434, 277)
Screenshot: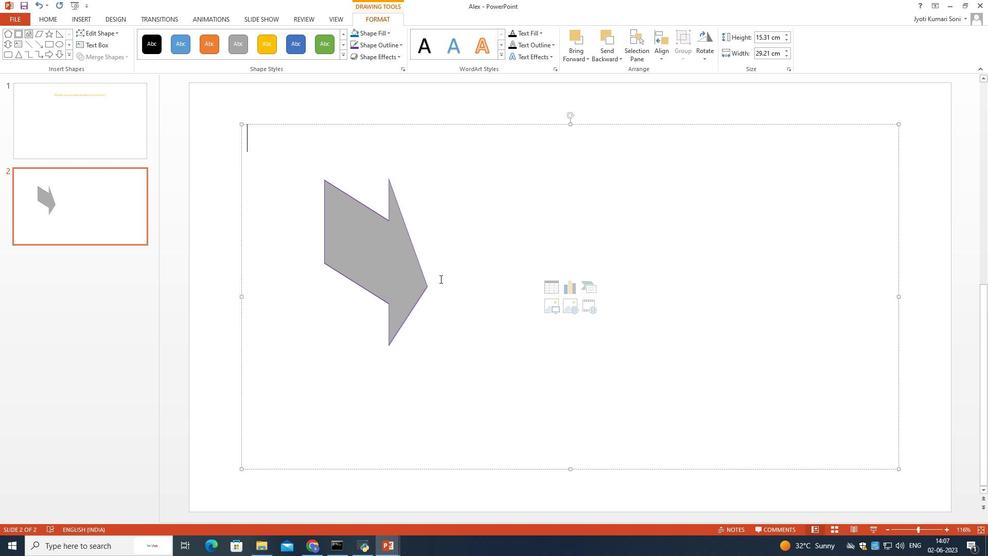 
Action: Mouse pressed left at (434, 277)
Screenshot: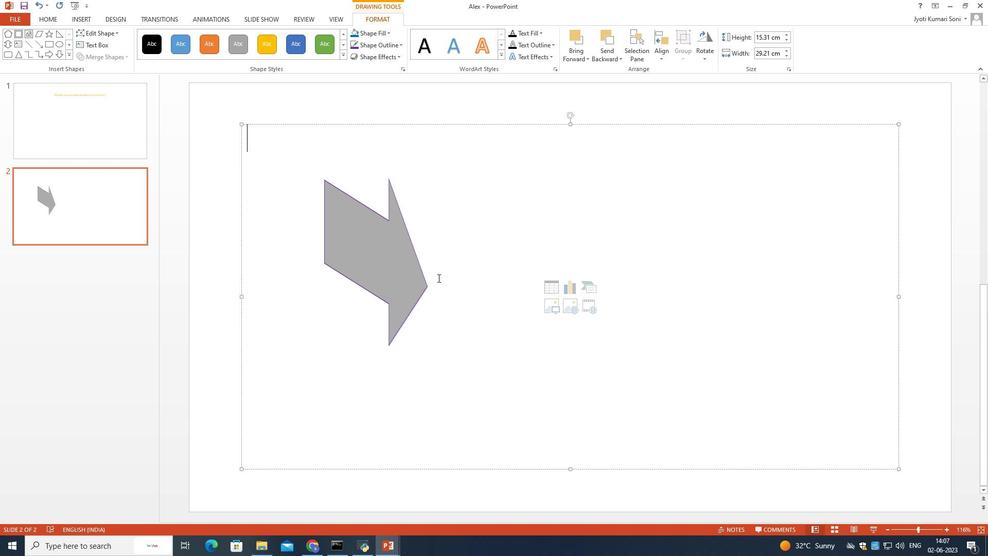 
Action: Mouse moved to (419, 275)
Screenshot: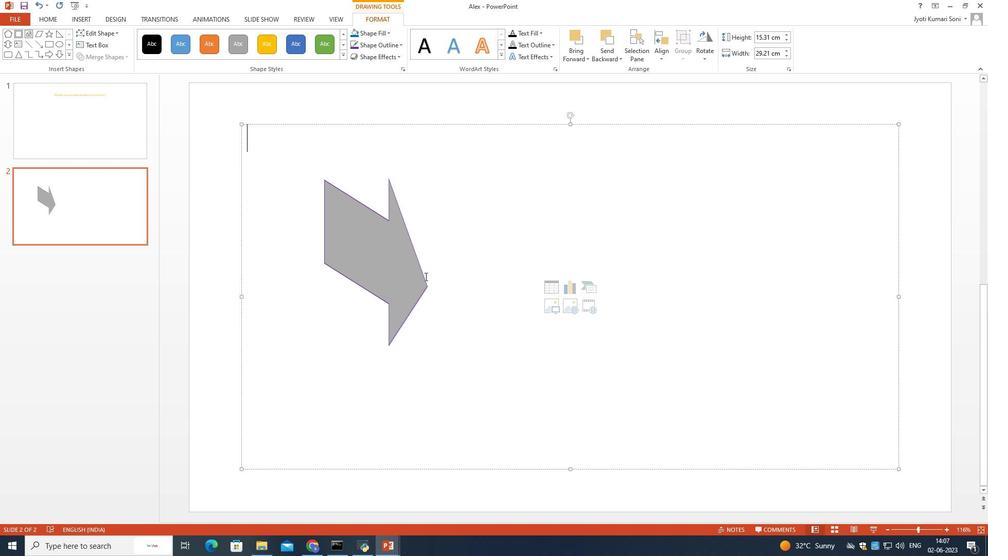 
Action: Mouse pressed left at (419, 275)
Screenshot: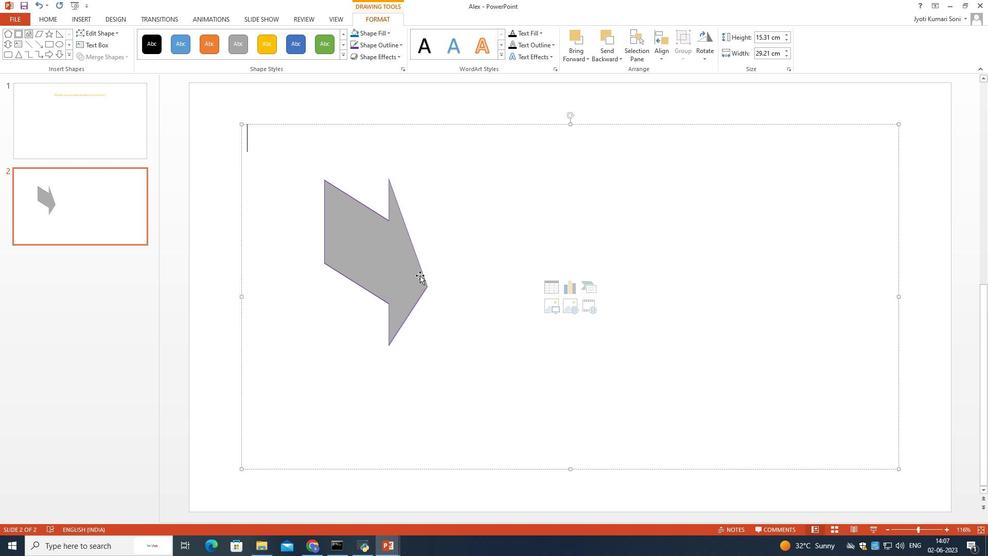 
Action: Mouse moved to (619, 303)
Screenshot: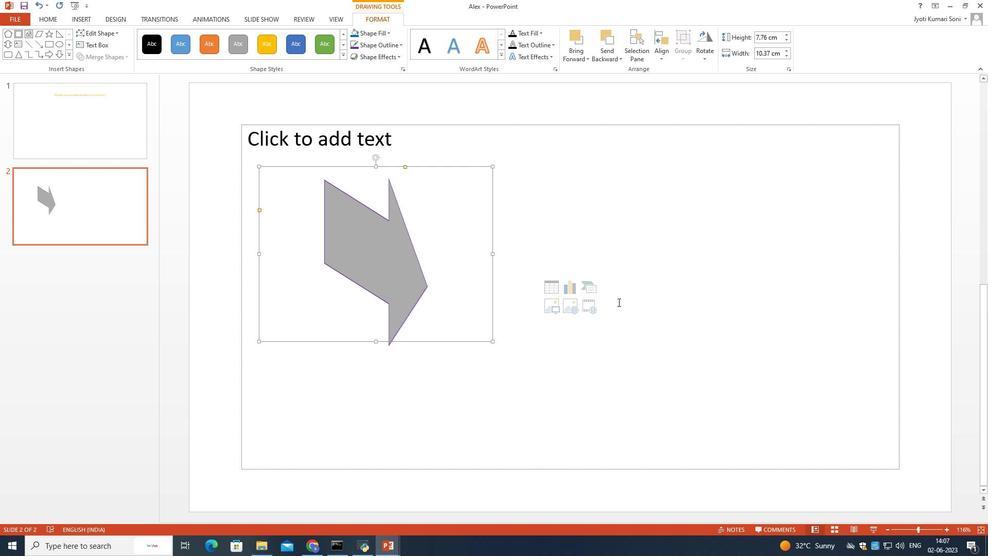 
